 Task: Search one way flight ticket for 1 adult, 6 children, 1 infant in seat and 1 infant on lap in business from Newport News: Newport News/williamsburg International Airport (patrick Henry Field) to Jacksonville: Albert J. Ellis Airport on 8-3-2023. Choice of flights is Emirates. Number of bags: 2 carry on bags. Price is upto 90000. Outbound departure time preference is 7:15.
Action: Mouse moved to (335, 140)
Screenshot: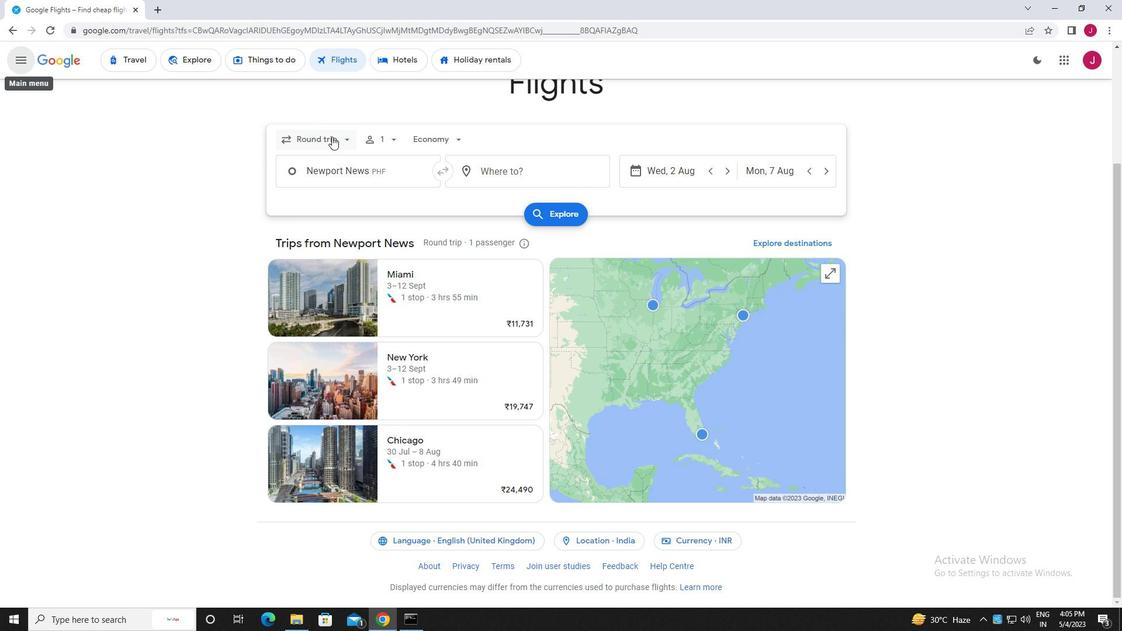 
Action: Mouse pressed left at (335, 140)
Screenshot: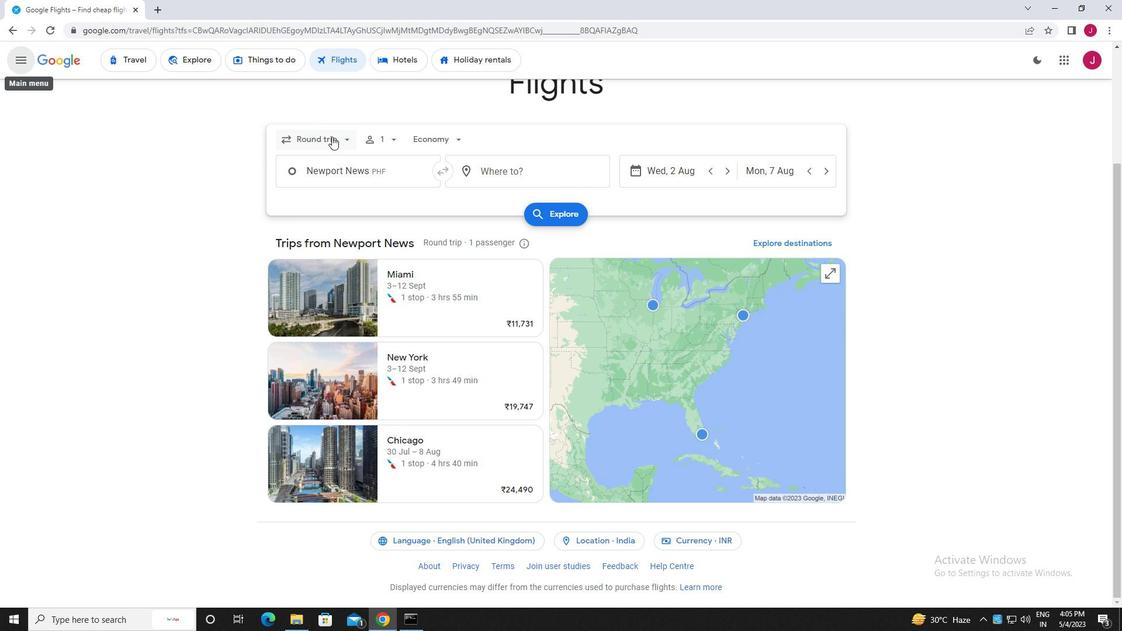 
Action: Mouse moved to (331, 192)
Screenshot: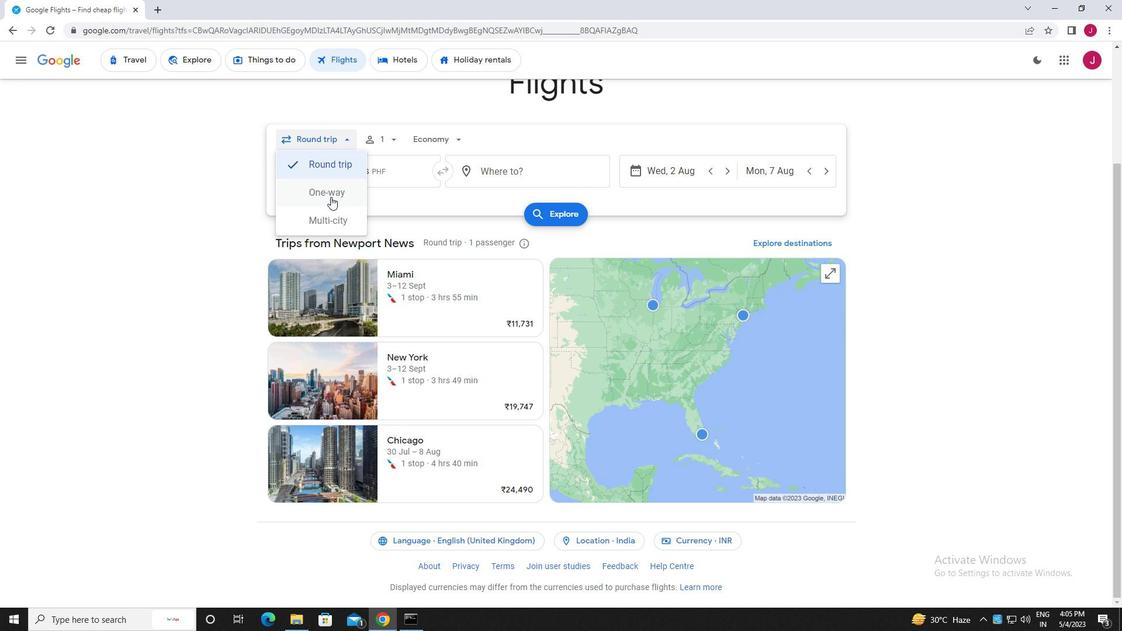 
Action: Mouse pressed left at (331, 192)
Screenshot: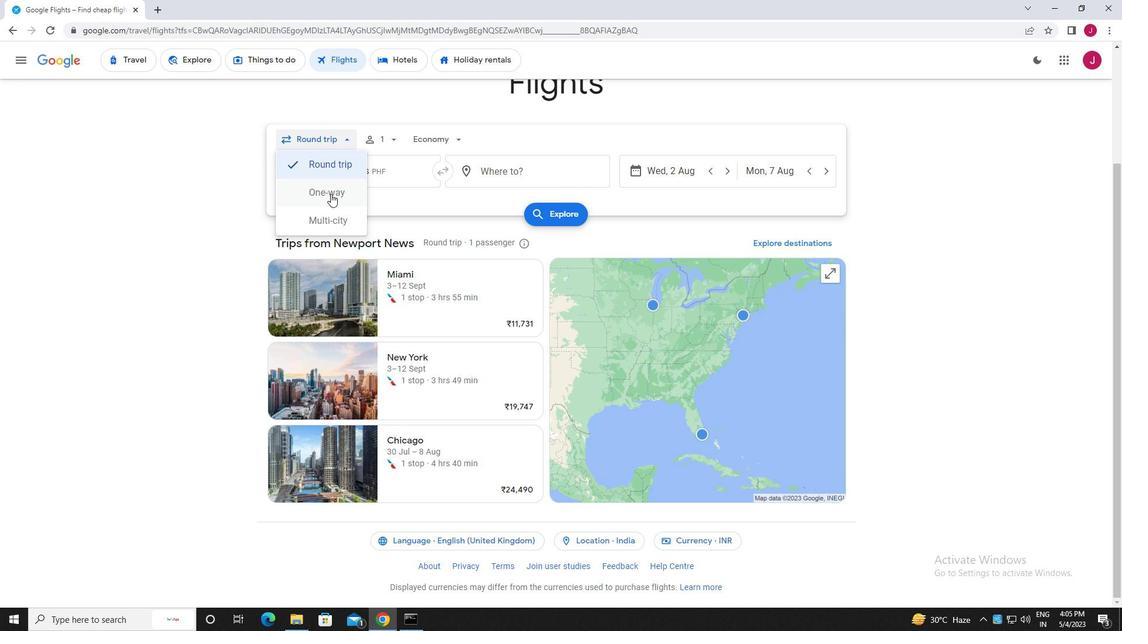 
Action: Mouse moved to (388, 139)
Screenshot: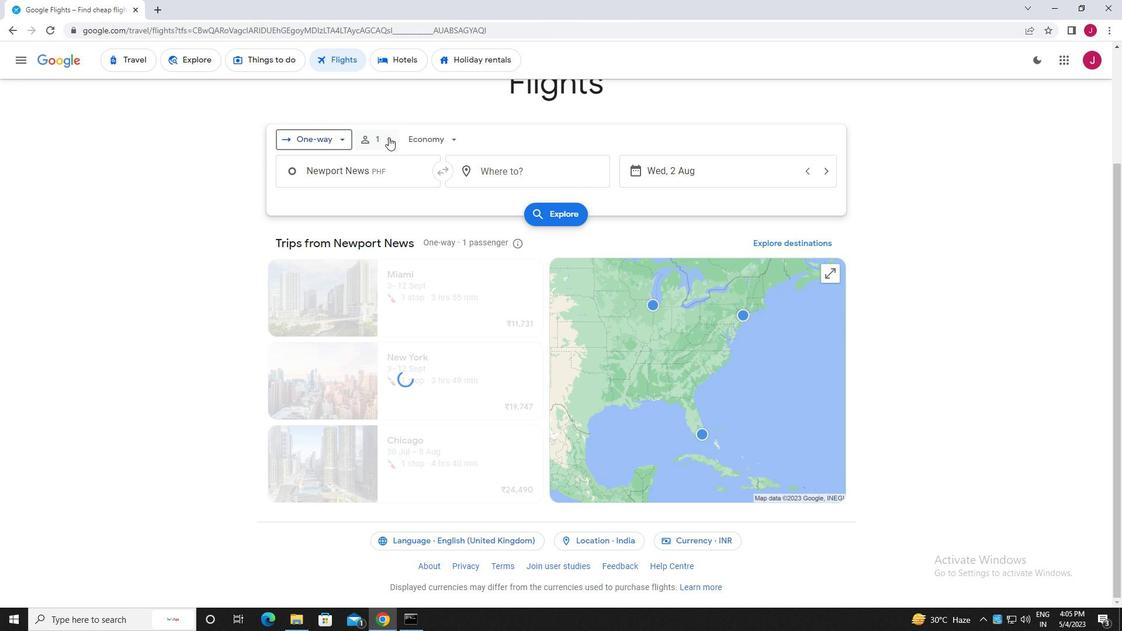 
Action: Mouse pressed left at (388, 139)
Screenshot: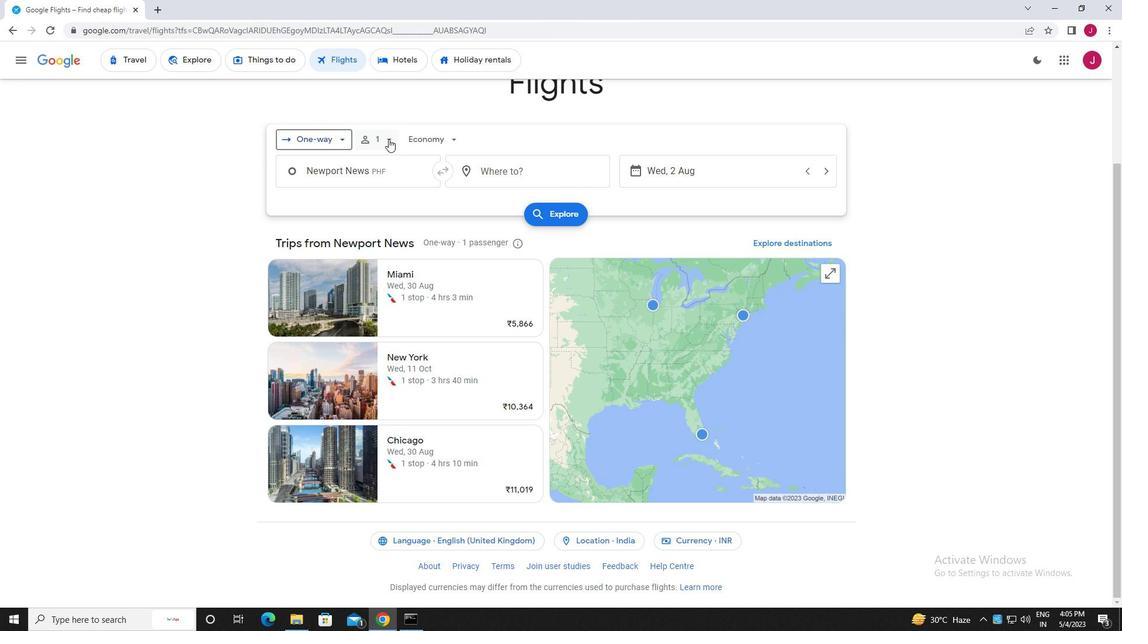 
Action: Mouse moved to (478, 198)
Screenshot: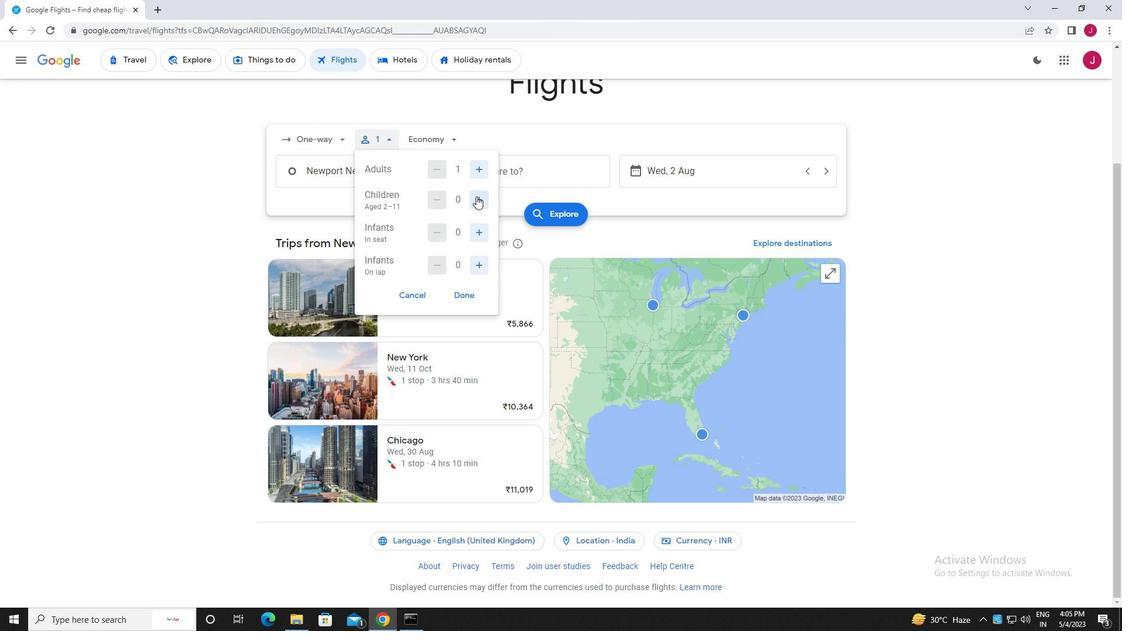 
Action: Mouse pressed left at (478, 198)
Screenshot: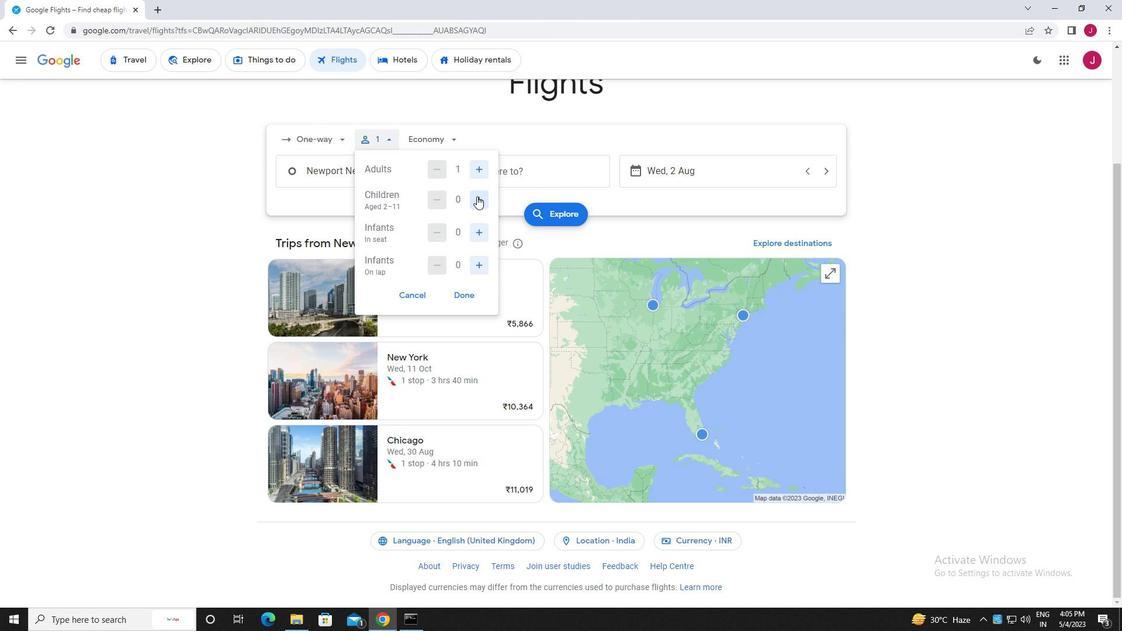 
Action: Mouse pressed left at (478, 198)
Screenshot: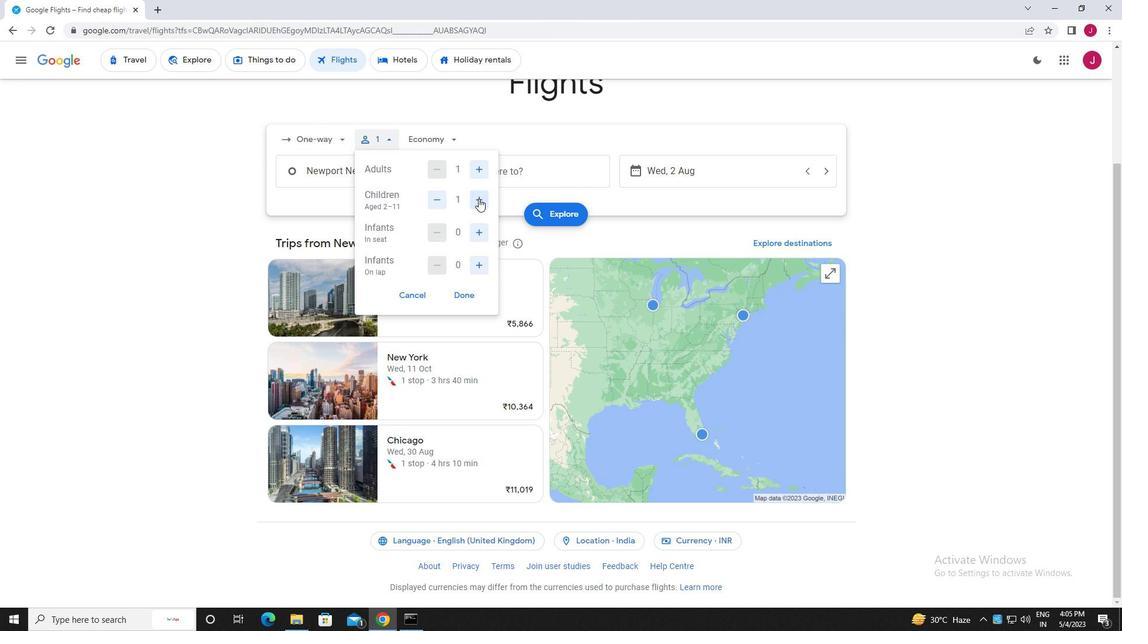 
Action: Mouse pressed left at (478, 198)
Screenshot: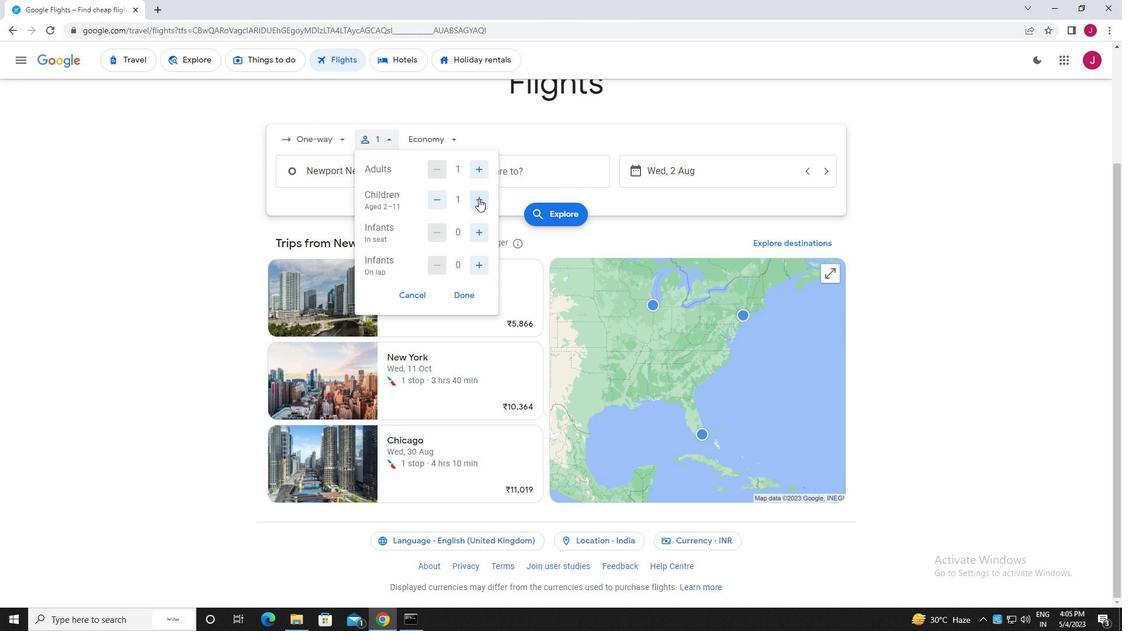 
Action: Mouse pressed left at (478, 198)
Screenshot: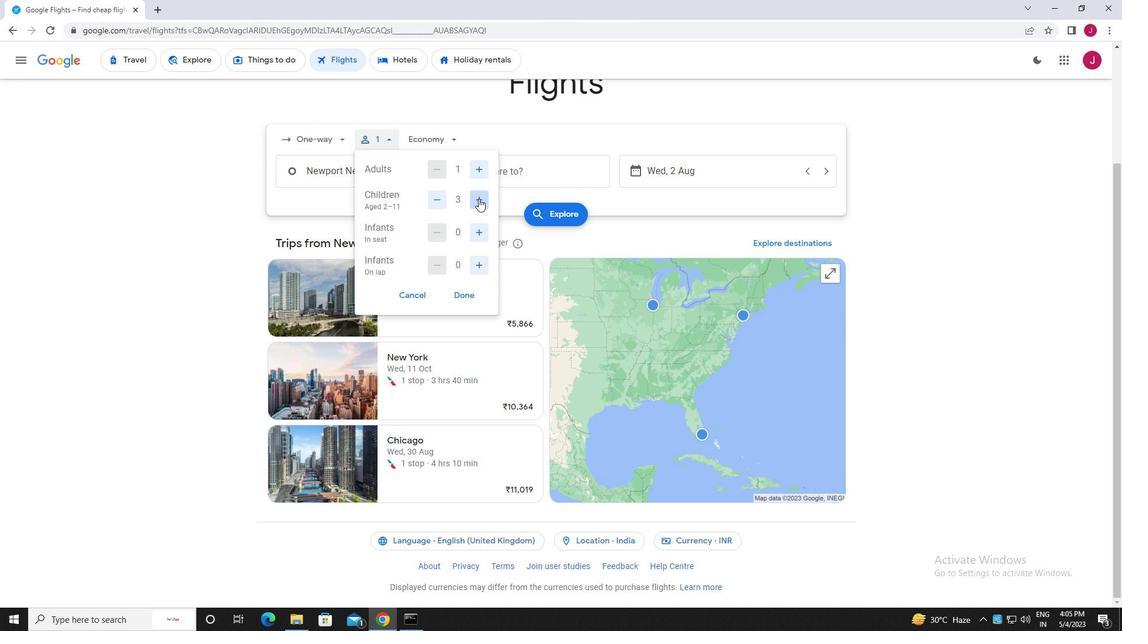 
Action: Mouse pressed left at (478, 198)
Screenshot: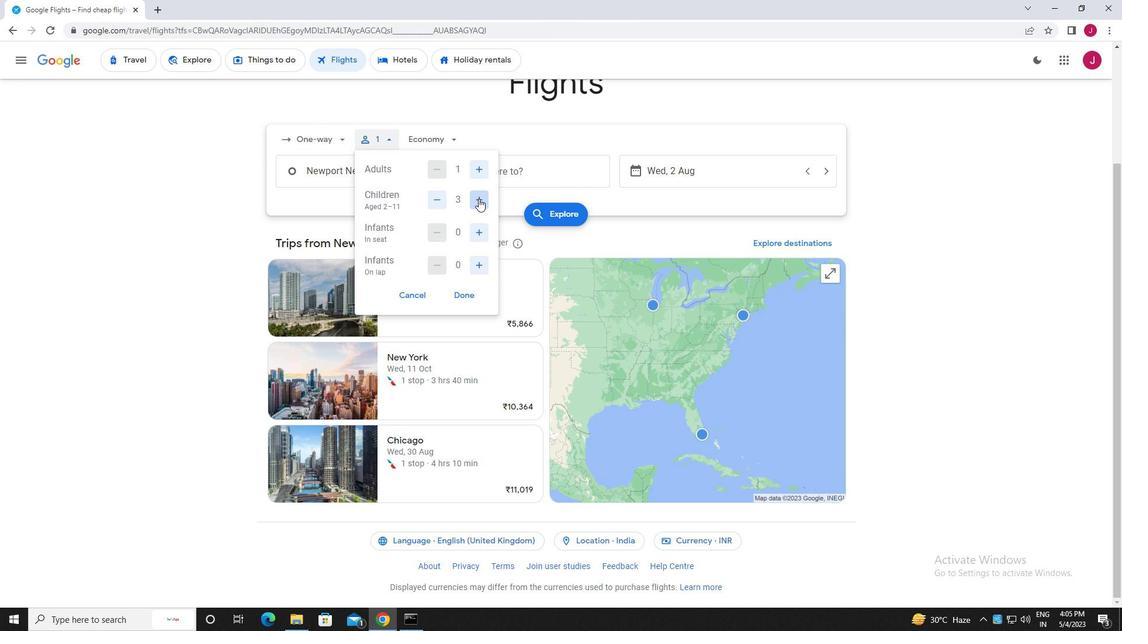 
Action: Mouse pressed left at (478, 198)
Screenshot: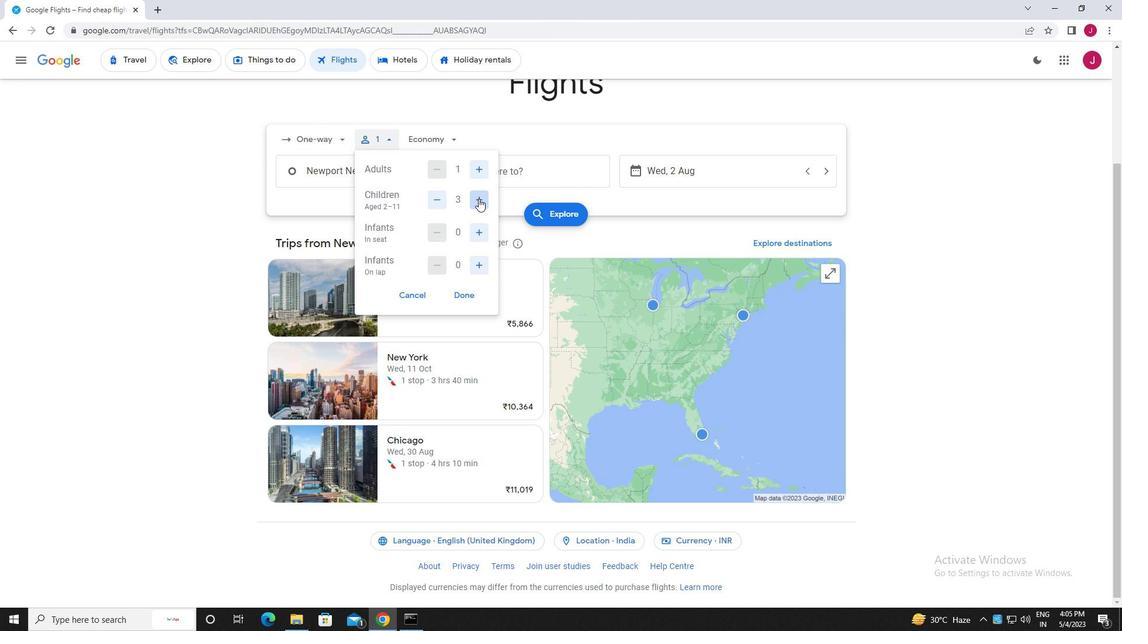 
Action: Mouse moved to (482, 232)
Screenshot: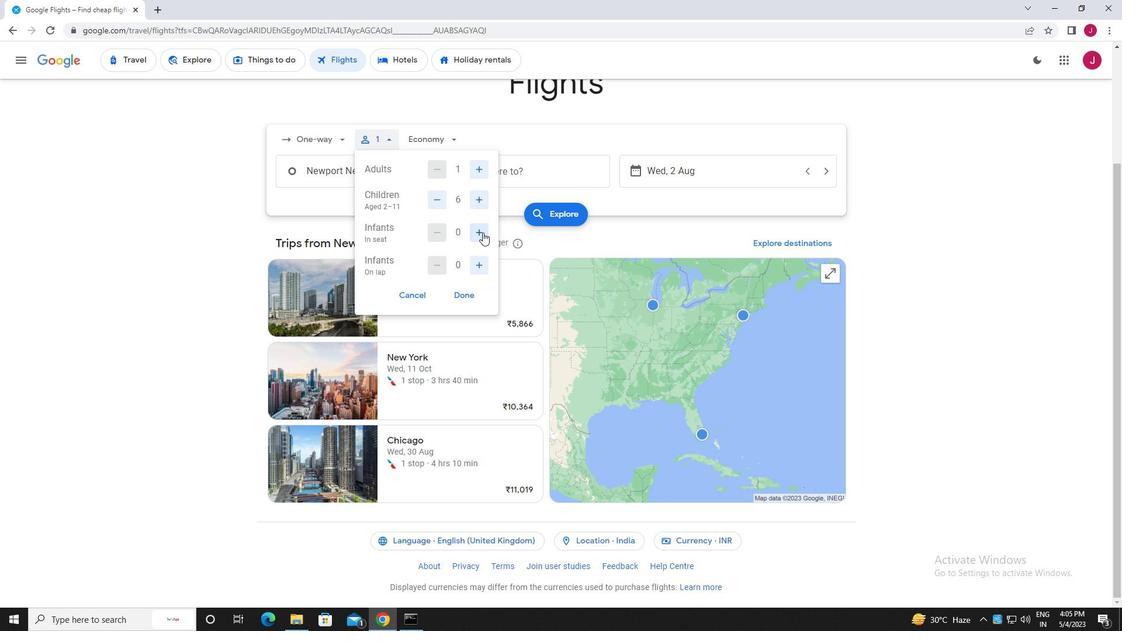
Action: Mouse pressed left at (482, 232)
Screenshot: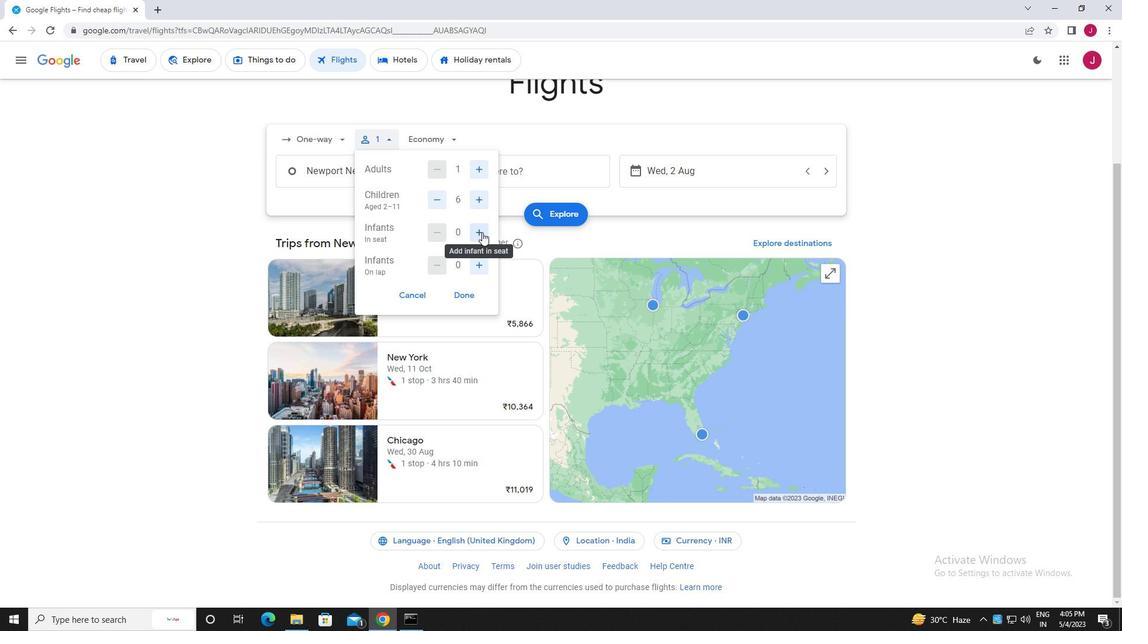 
Action: Mouse moved to (481, 260)
Screenshot: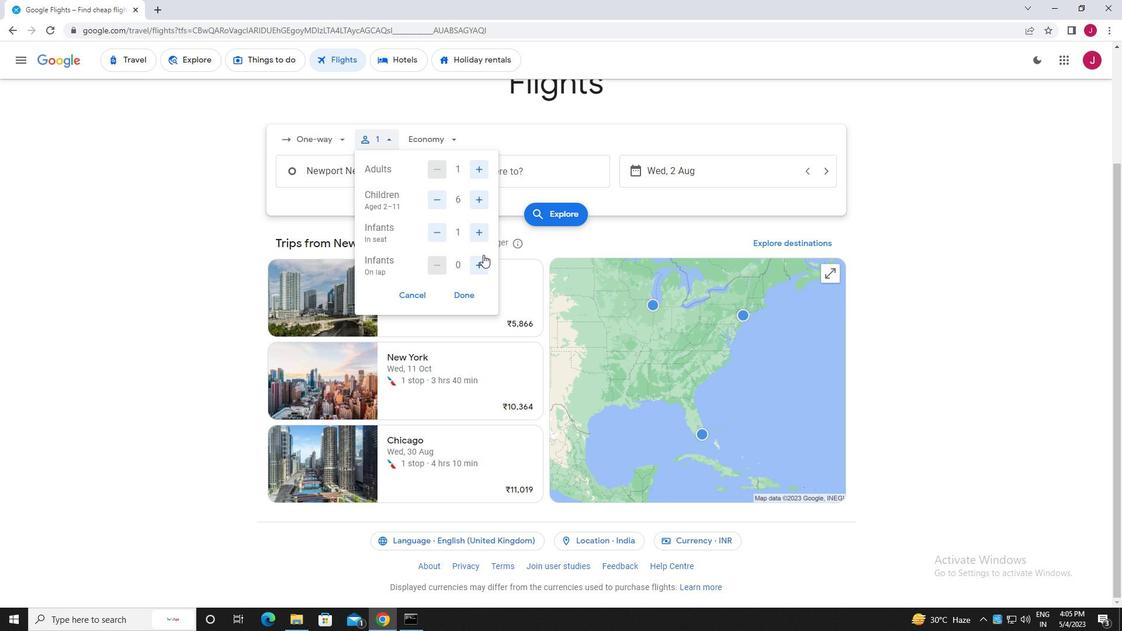 
Action: Mouse pressed left at (481, 260)
Screenshot: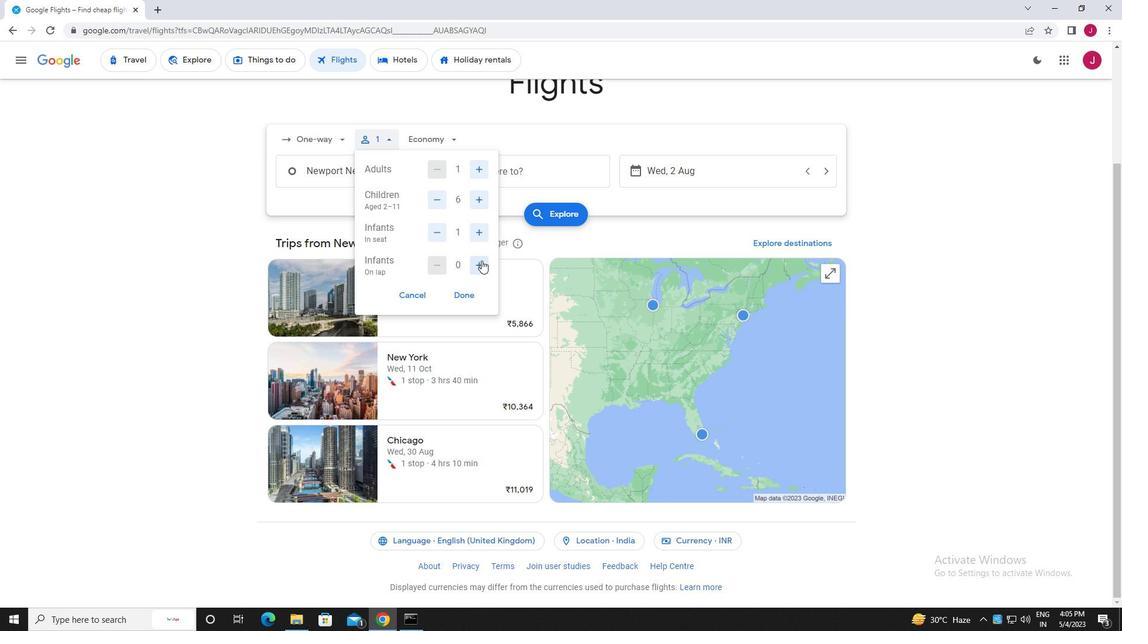 
Action: Mouse moved to (463, 295)
Screenshot: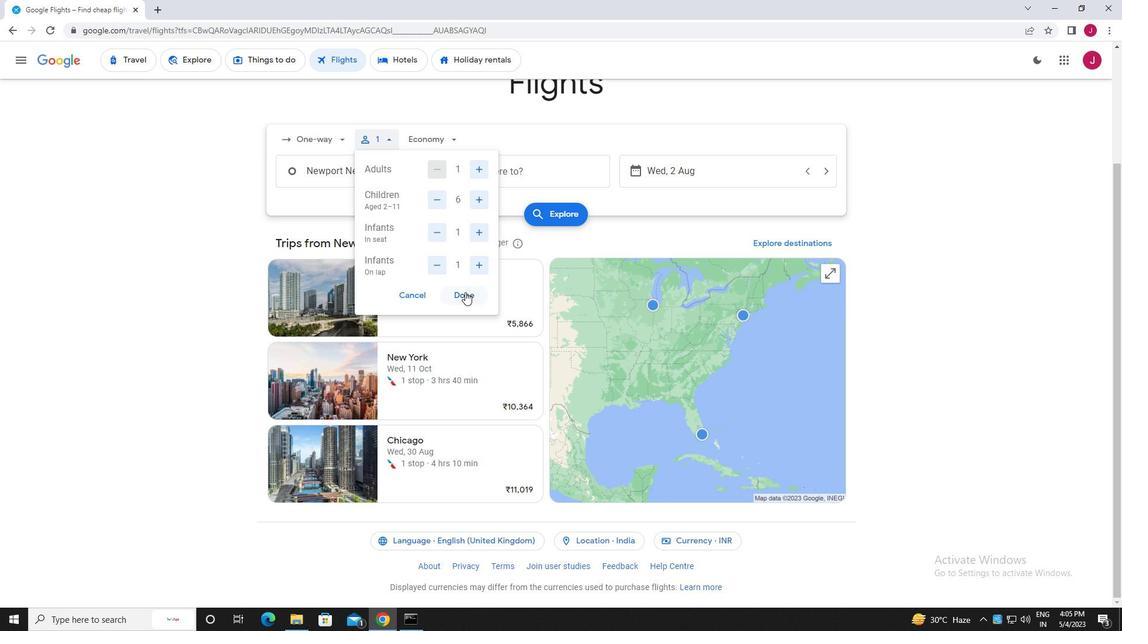 
Action: Mouse pressed left at (463, 295)
Screenshot: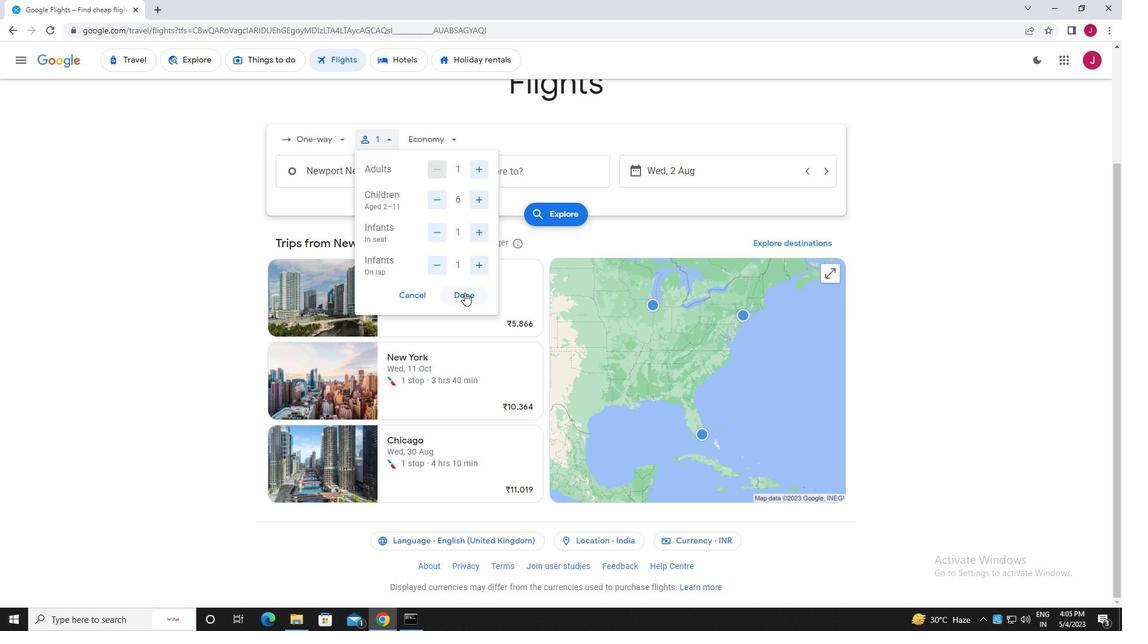 
Action: Mouse moved to (454, 140)
Screenshot: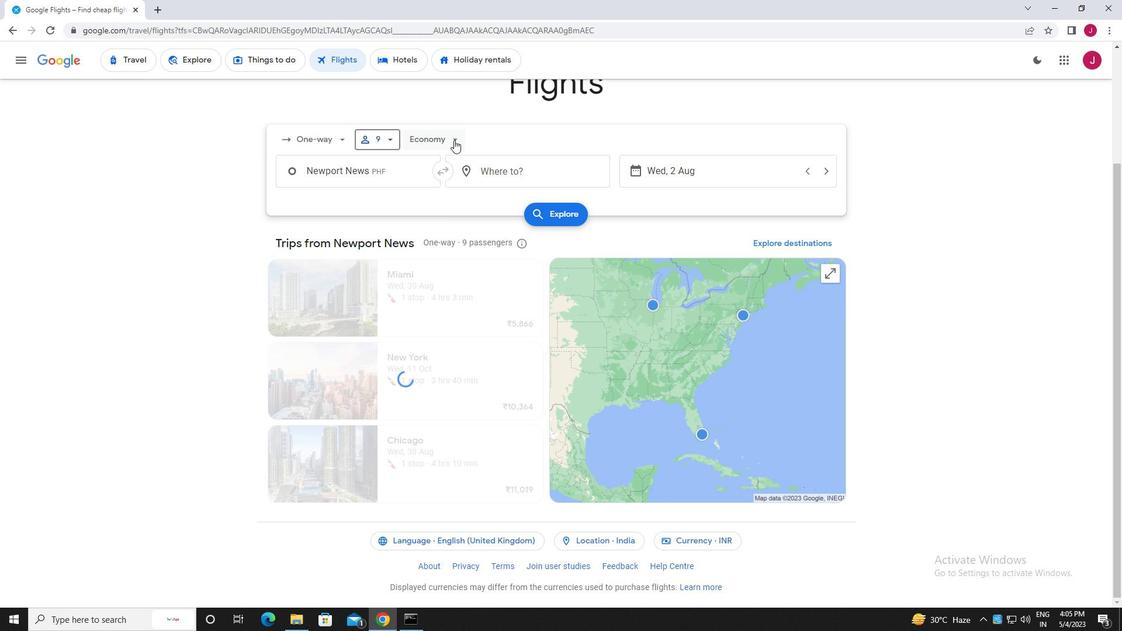 
Action: Mouse pressed left at (454, 140)
Screenshot: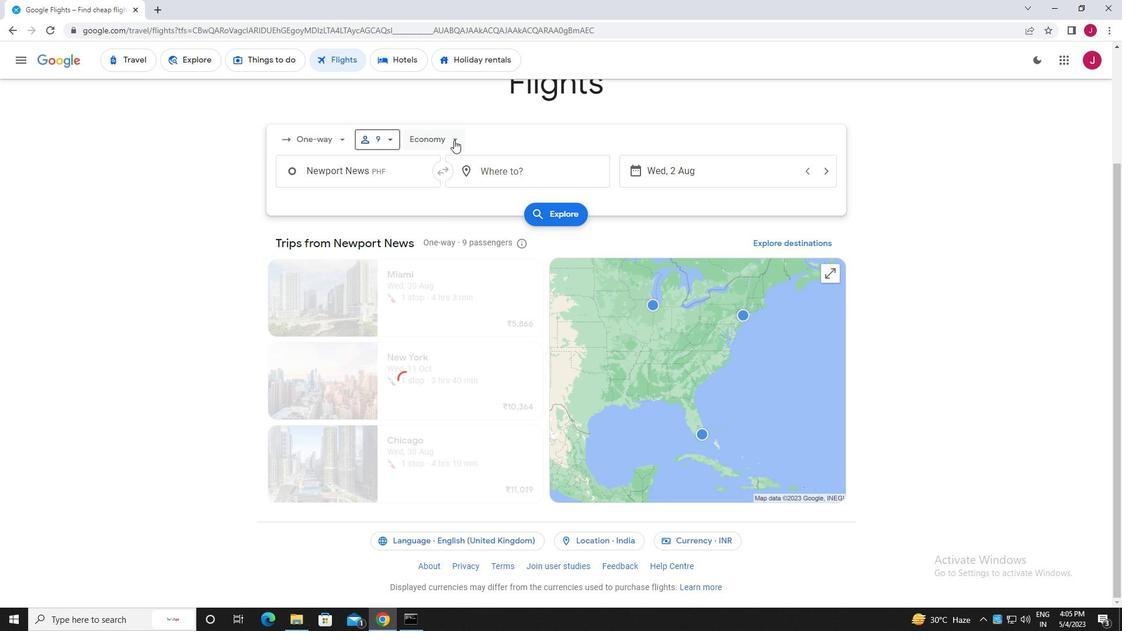 
Action: Mouse moved to (454, 222)
Screenshot: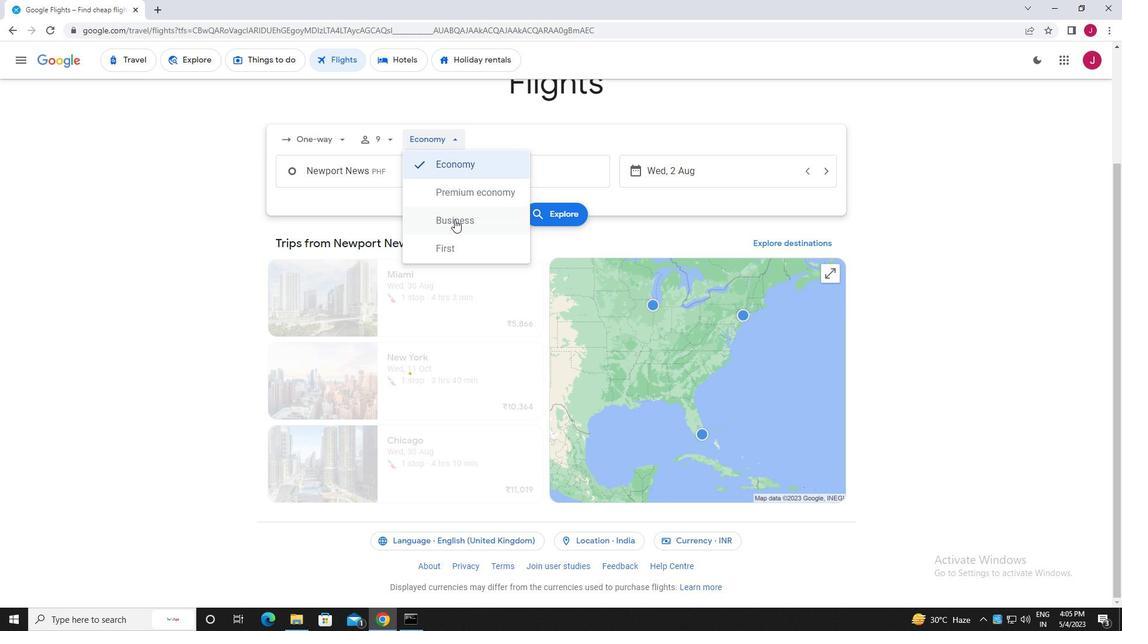 
Action: Mouse pressed left at (454, 222)
Screenshot: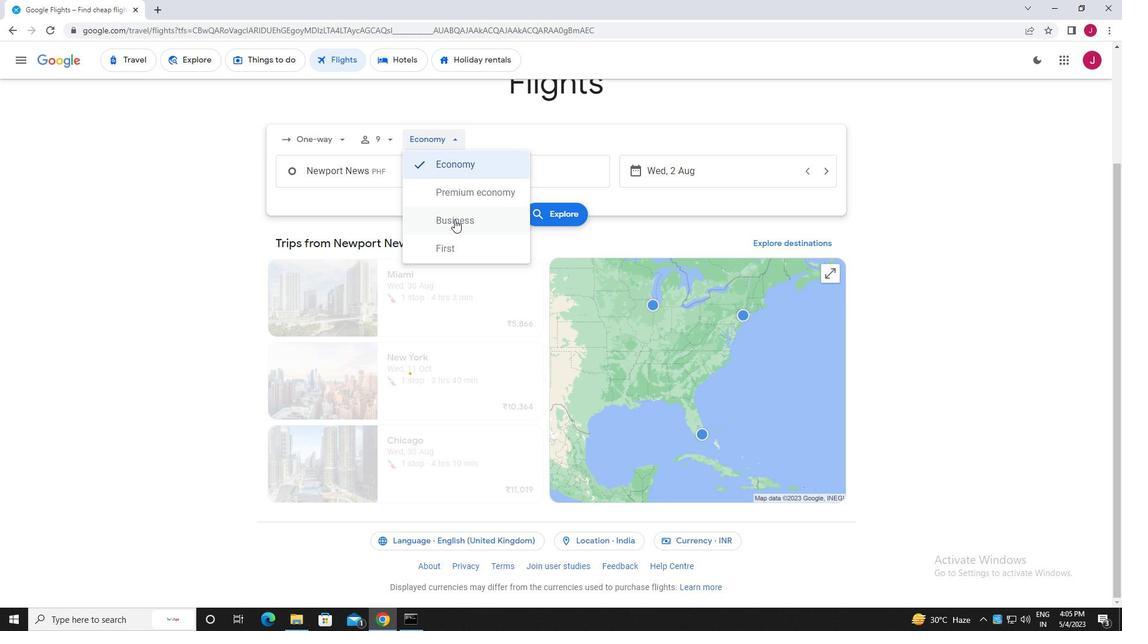 
Action: Mouse moved to (403, 174)
Screenshot: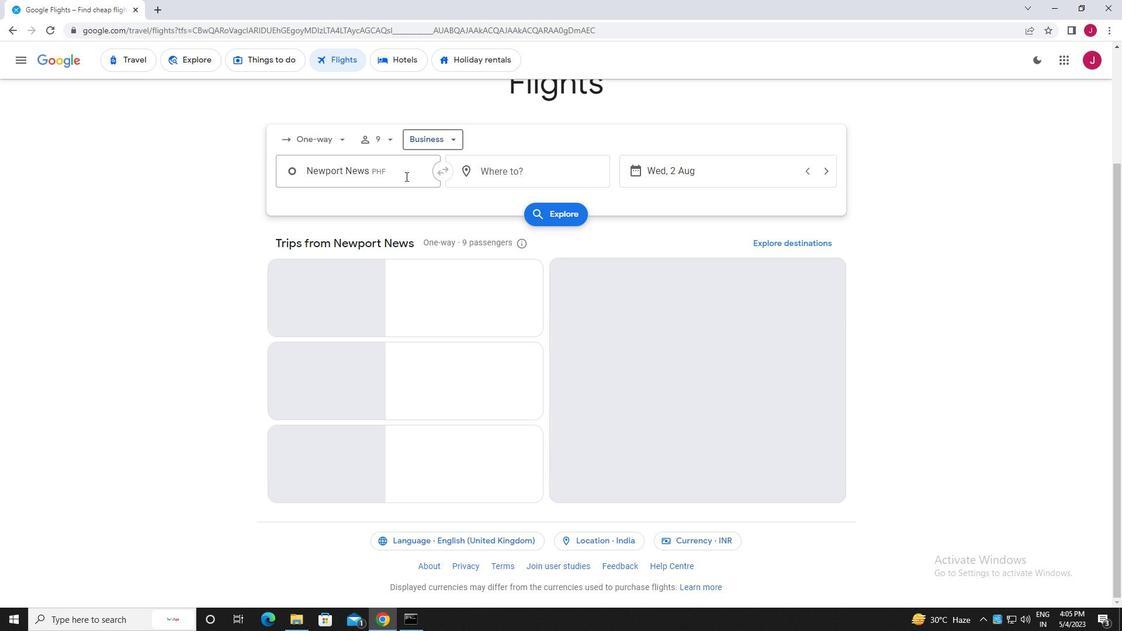
Action: Mouse pressed left at (403, 174)
Screenshot: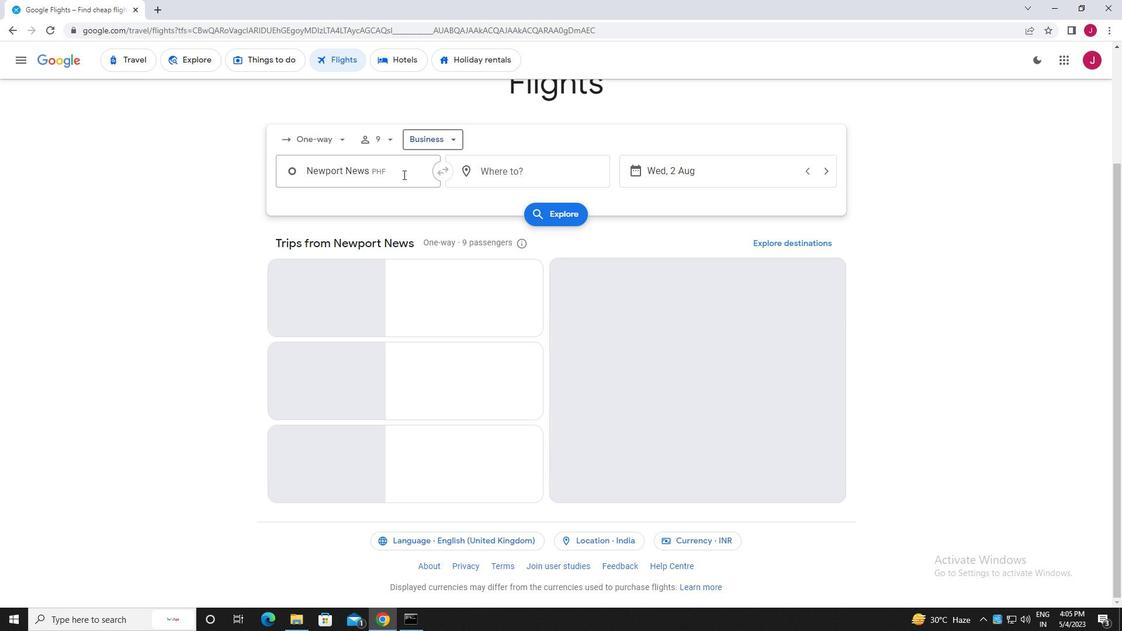 
Action: Key pressed newsport<Key.space>n
Screenshot: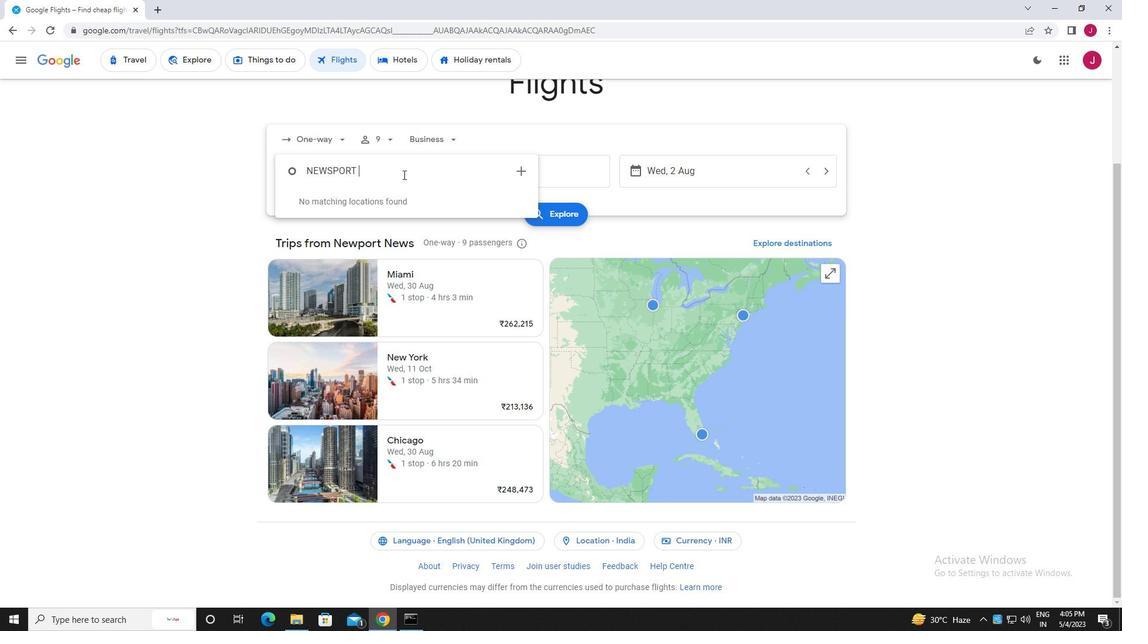 
Action: Mouse moved to (436, 225)
Screenshot: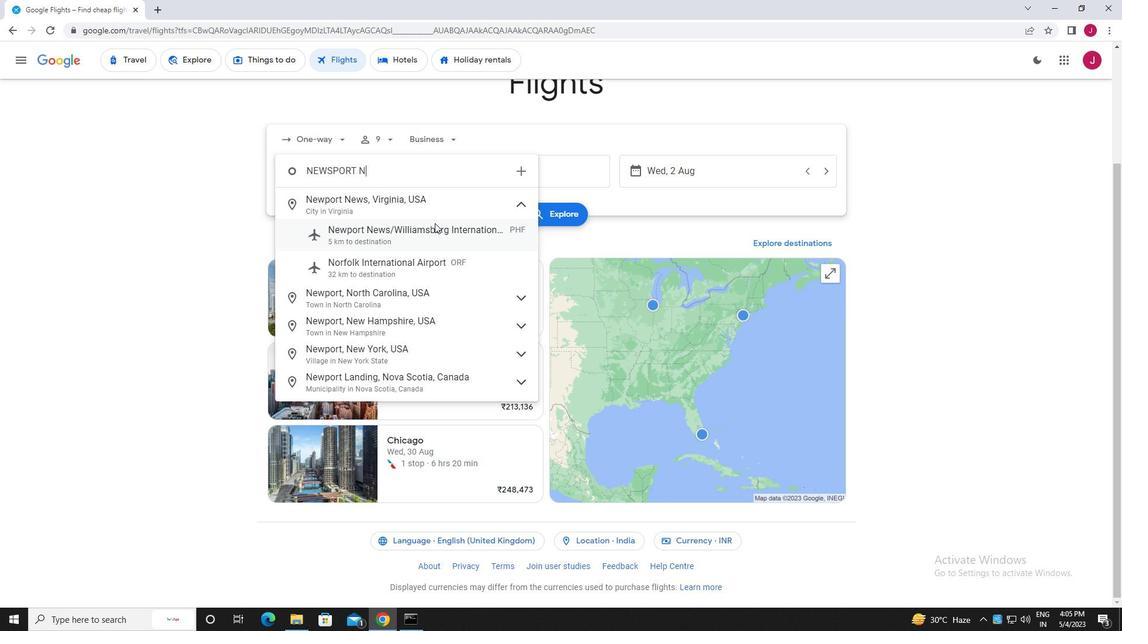 
Action: Mouse pressed left at (436, 225)
Screenshot: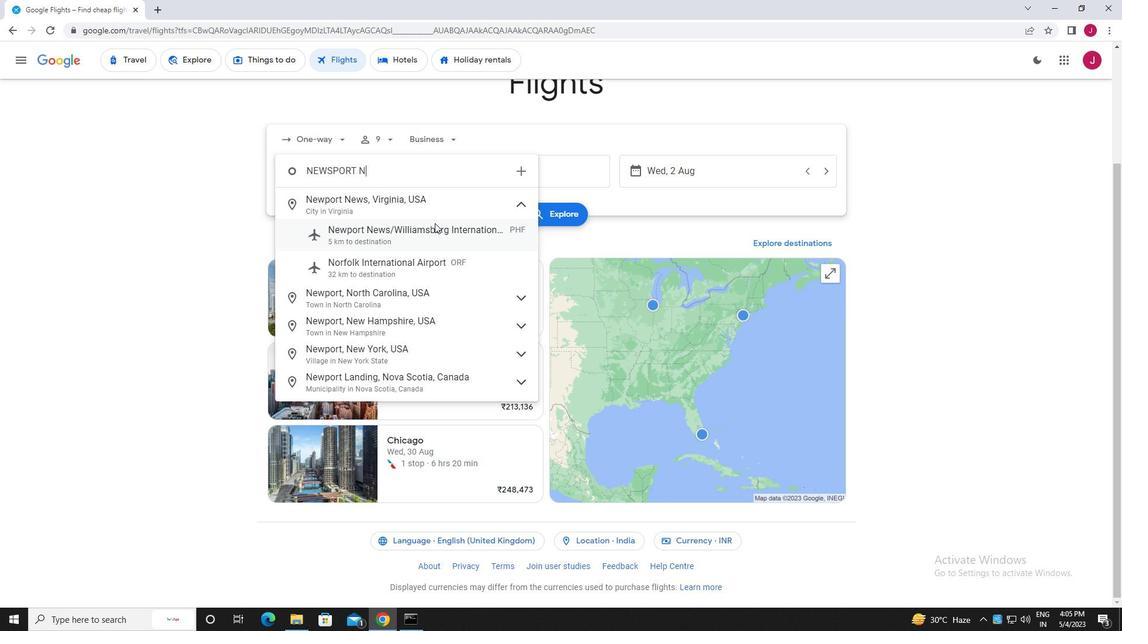 
Action: Mouse moved to (532, 176)
Screenshot: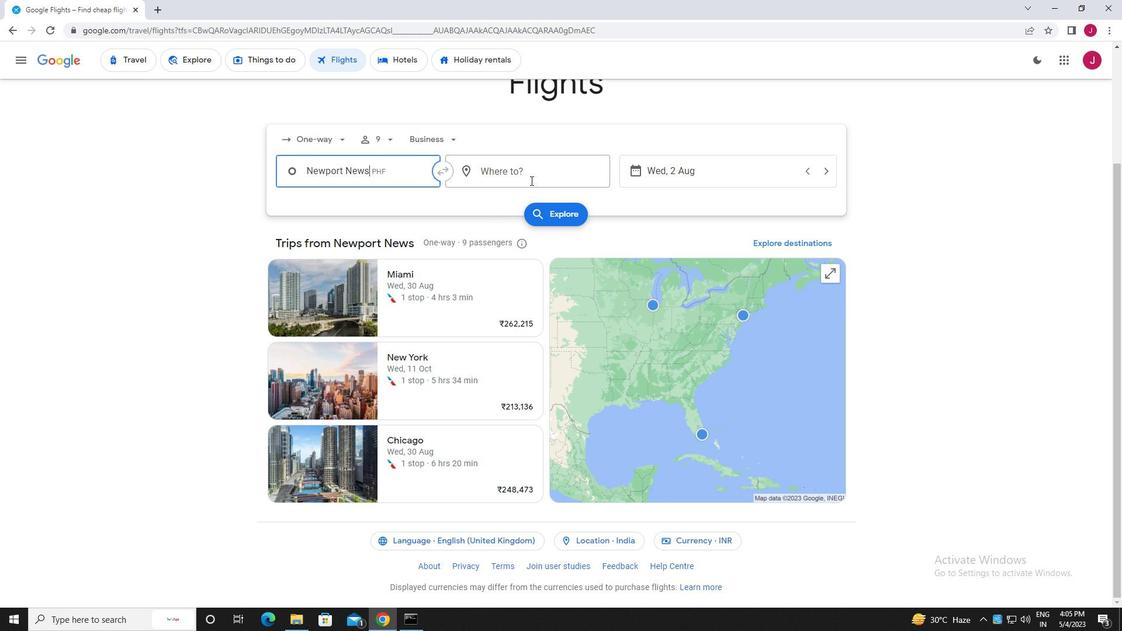 
Action: Mouse pressed left at (532, 176)
Screenshot: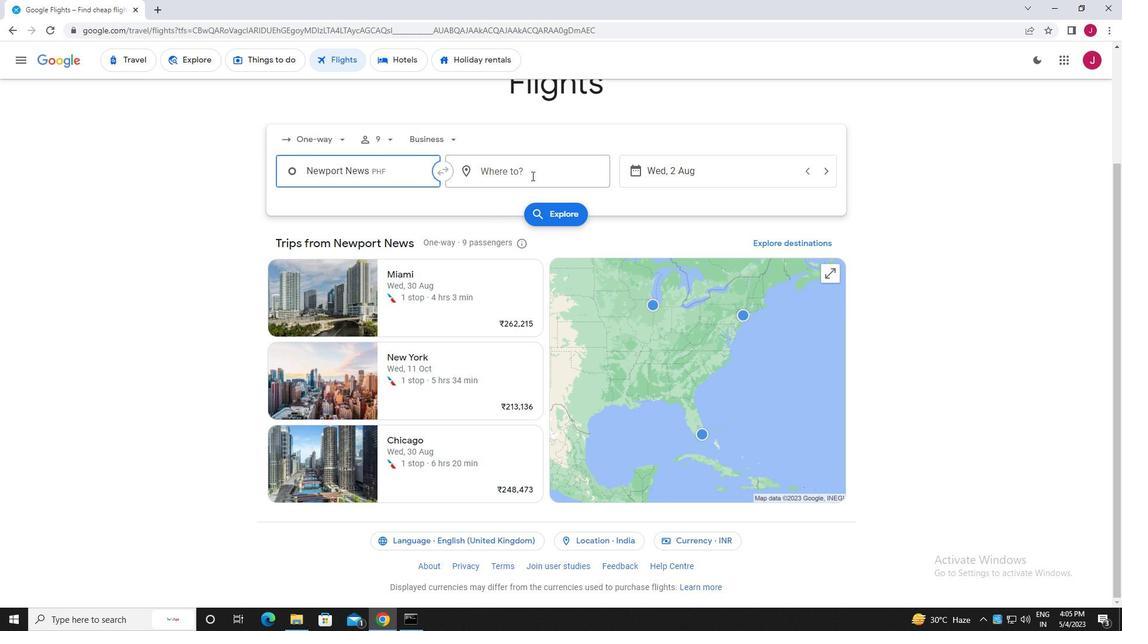 
Action: Mouse moved to (531, 176)
Screenshot: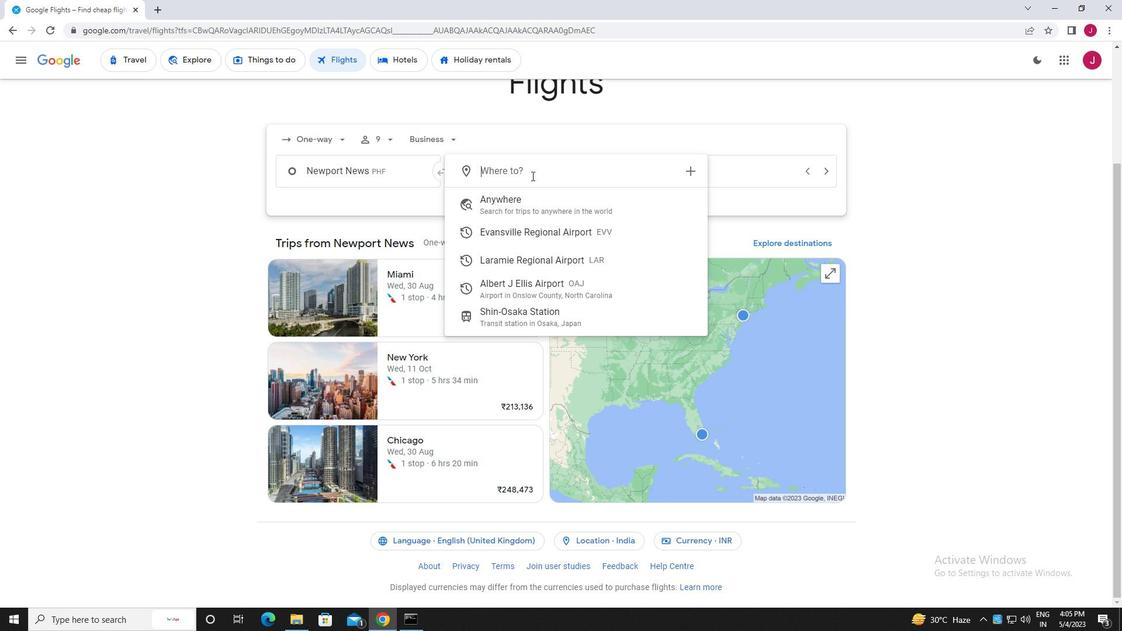 
Action: Key pressed albert<Key.space>
Screenshot: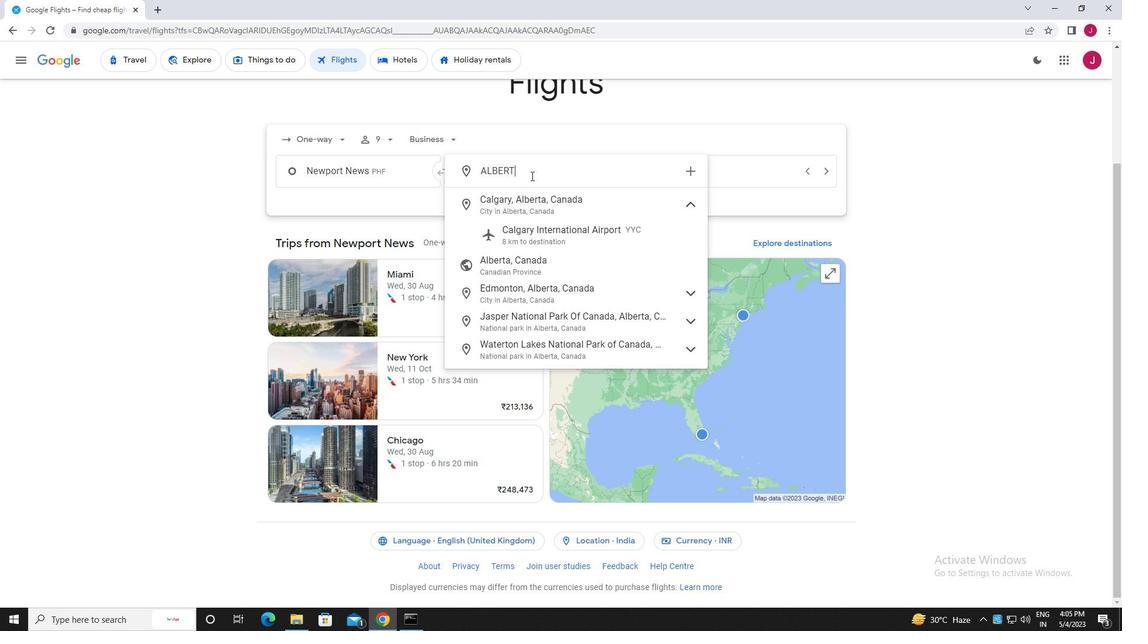 
Action: Mouse moved to (539, 203)
Screenshot: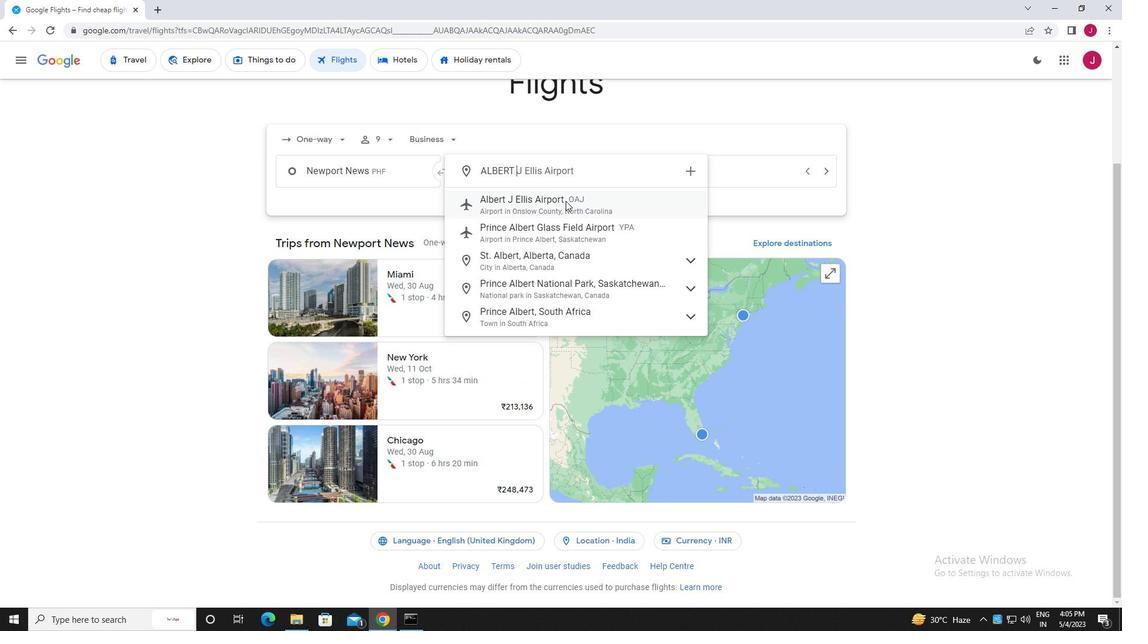 
Action: Mouse pressed left at (539, 203)
Screenshot: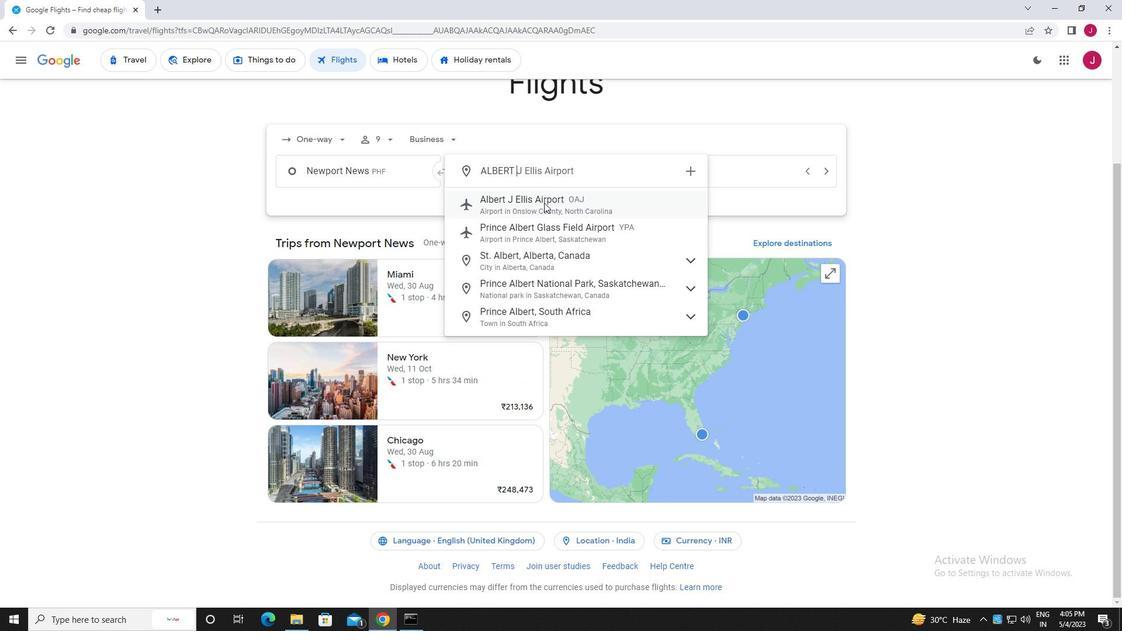 
Action: Mouse moved to (699, 176)
Screenshot: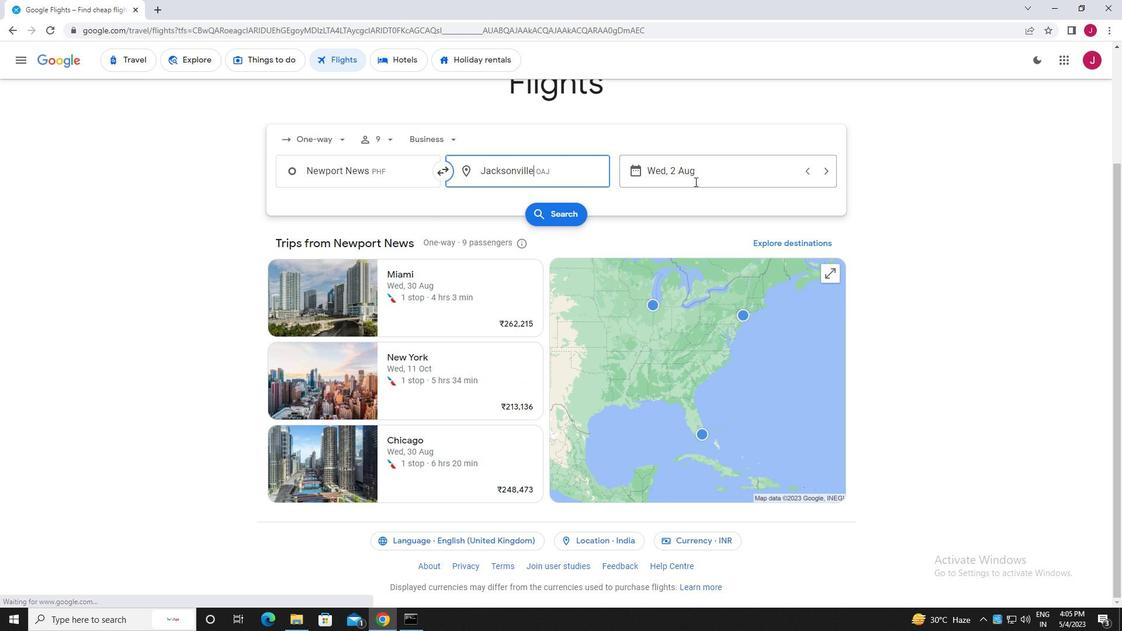 
Action: Mouse pressed left at (699, 176)
Screenshot: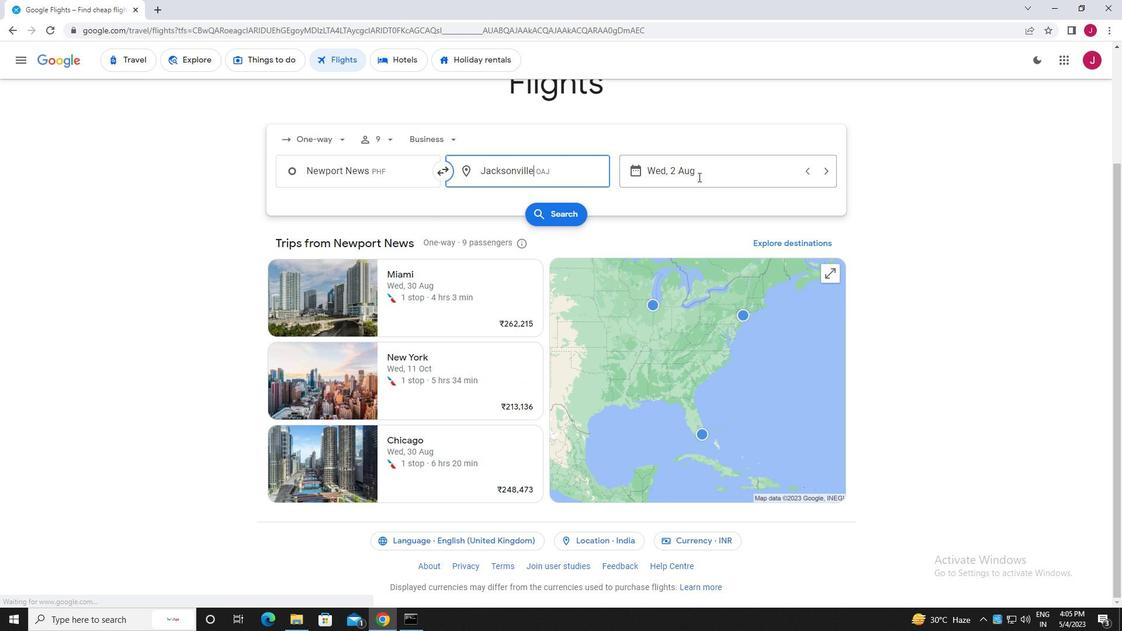
Action: Mouse moved to (536, 262)
Screenshot: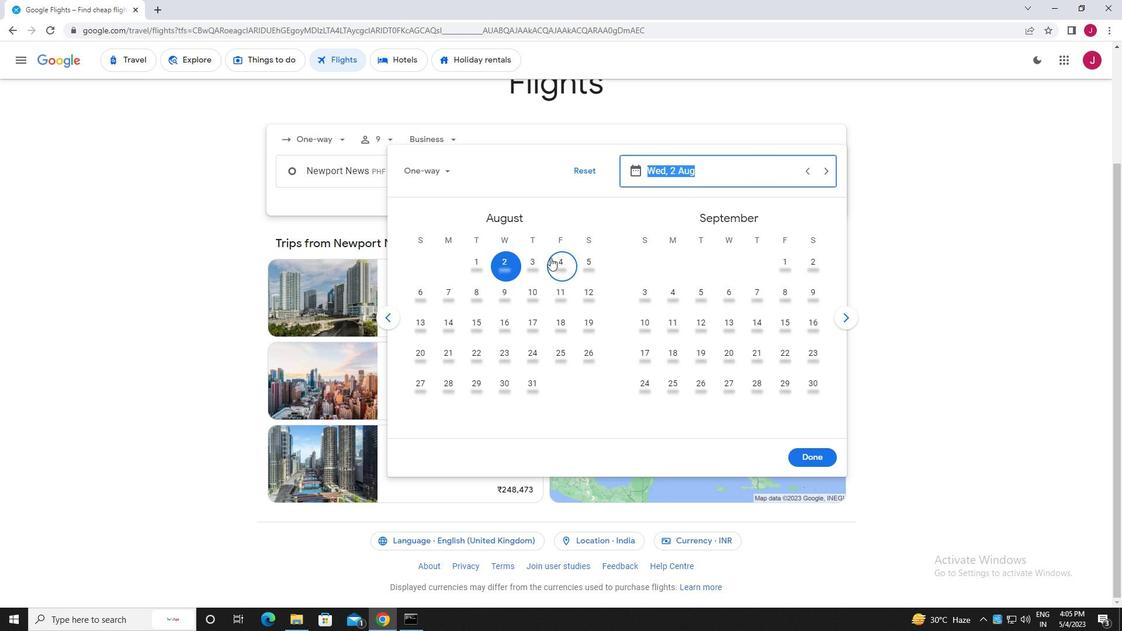 
Action: Mouse pressed left at (536, 262)
Screenshot: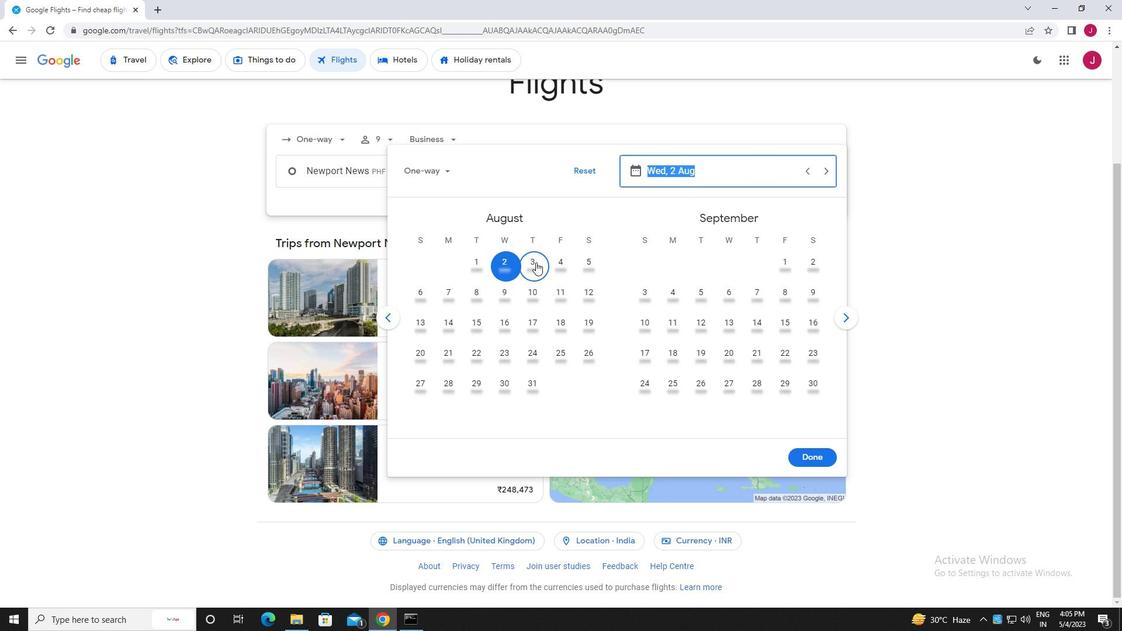 
Action: Mouse moved to (808, 459)
Screenshot: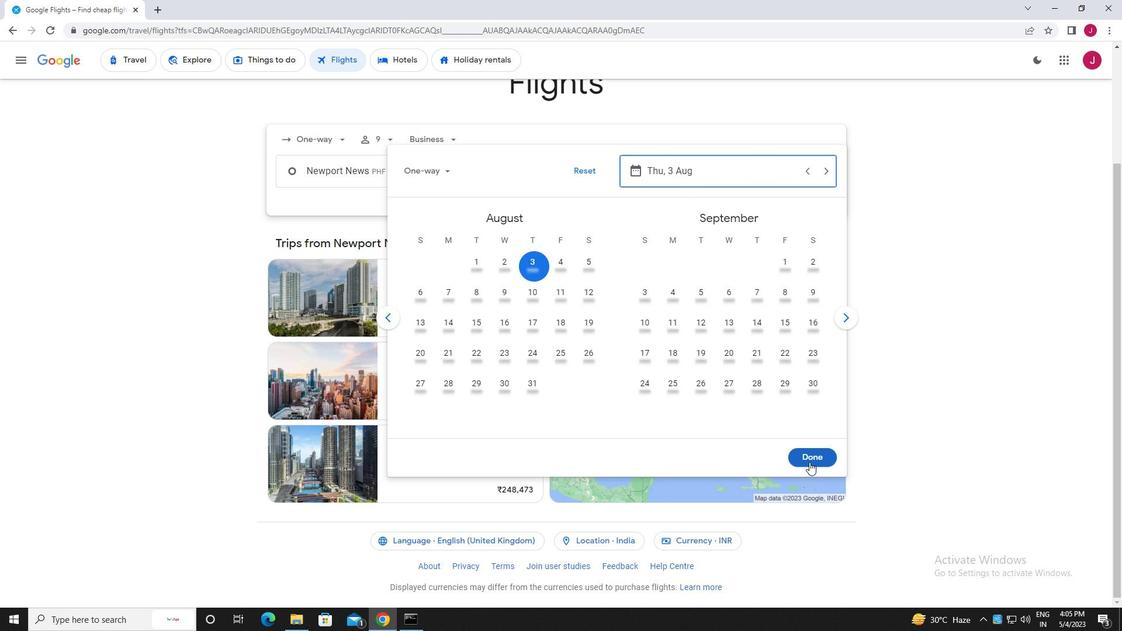 
Action: Mouse pressed left at (808, 459)
Screenshot: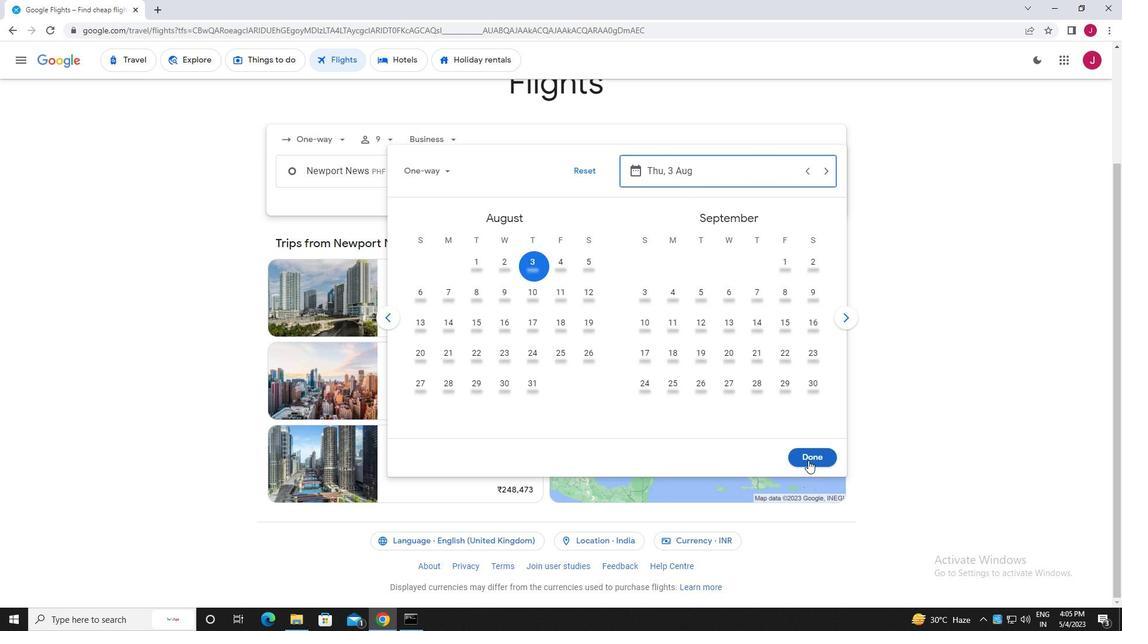 
Action: Mouse moved to (567, 216)
Screenshot: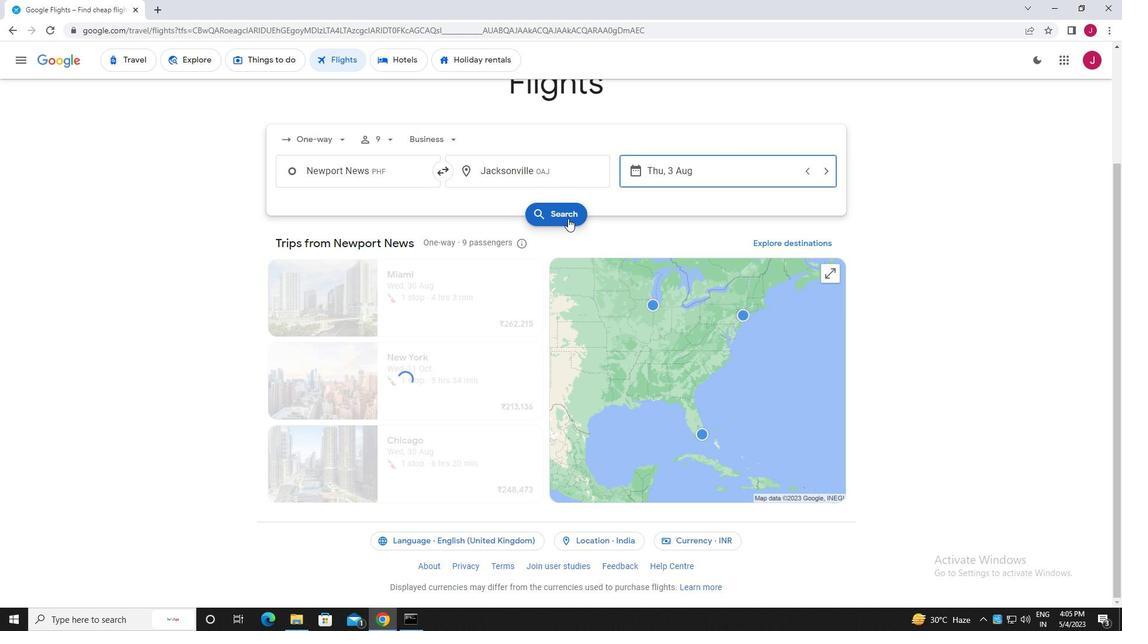 
Action: Mouse pressed left at (567, 216)
Screenshot: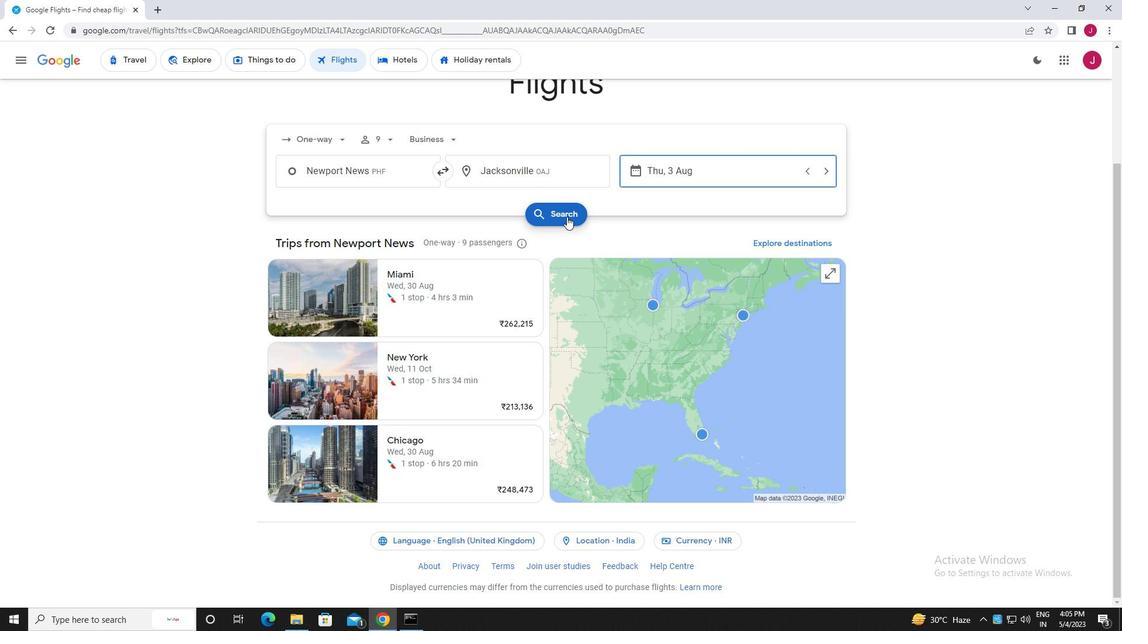 
Action: Mouse moved to (298, 167)
Screenshot: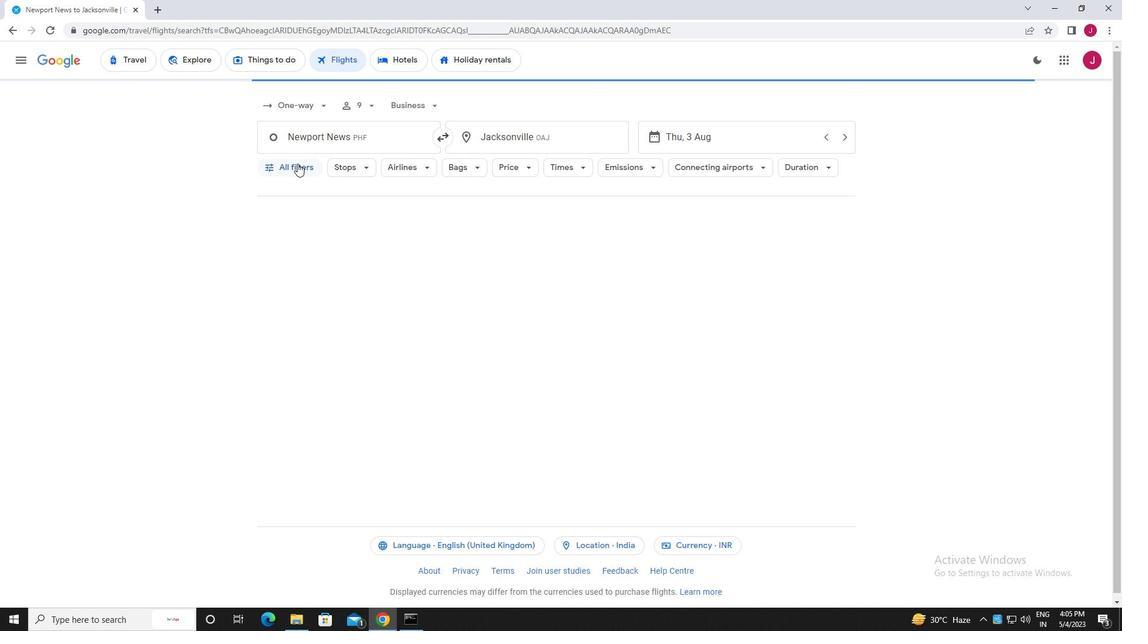 
Action: Mouse pressed left at (298, 167)
Screenshot: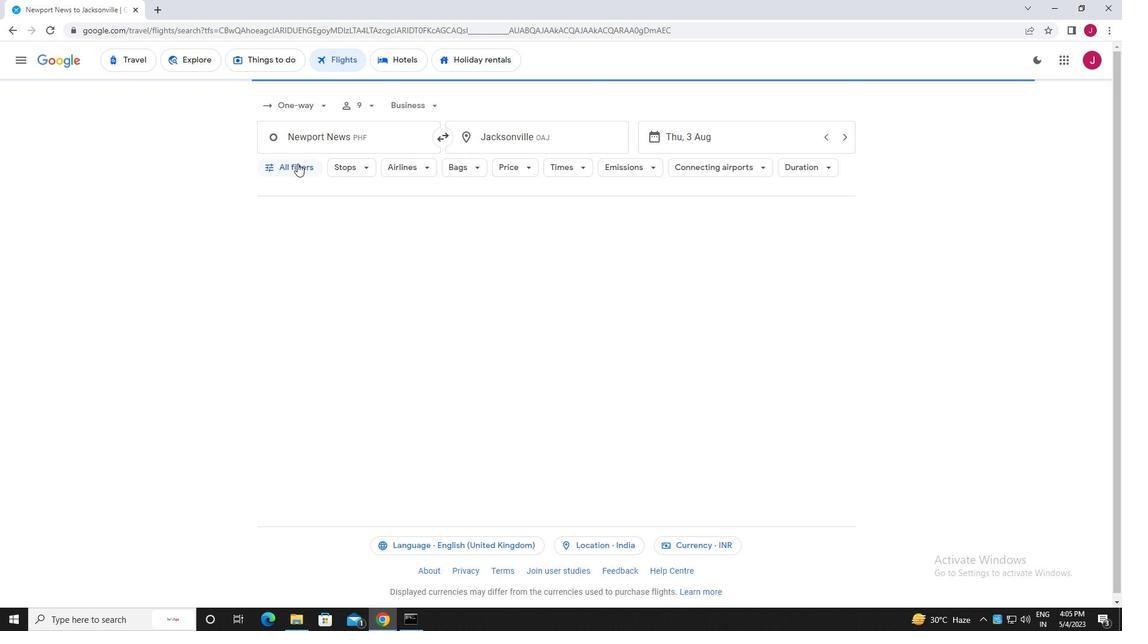 
Action: Mouse moved to (364, 260)
Screenshot: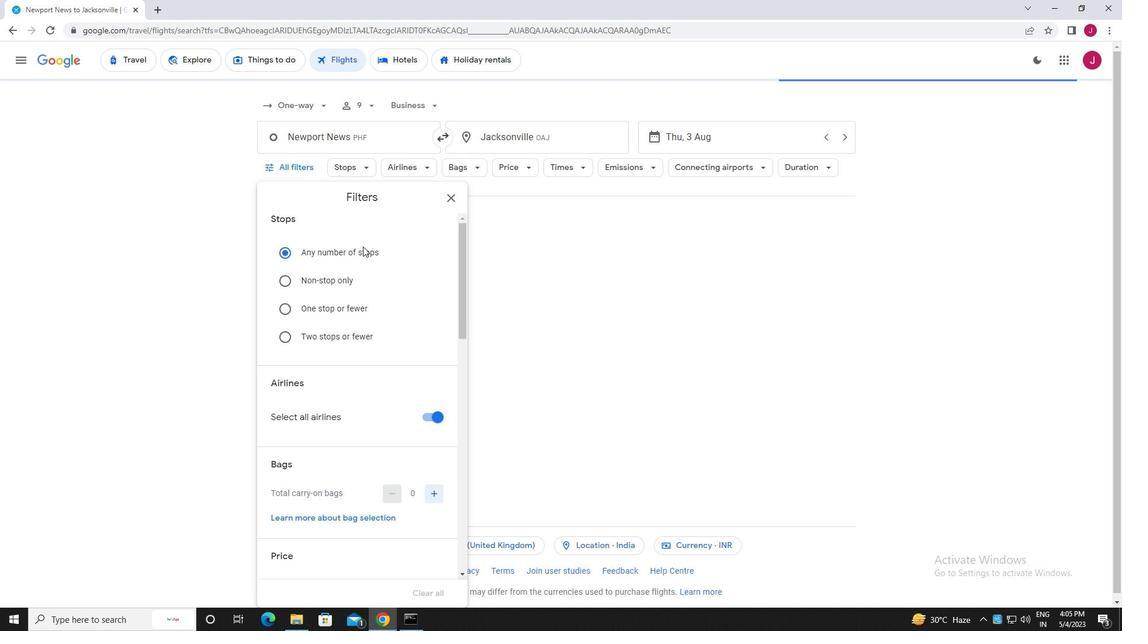 
Action: Mouse scrolled (364, 260) with delta (0, 0)
Screenshot: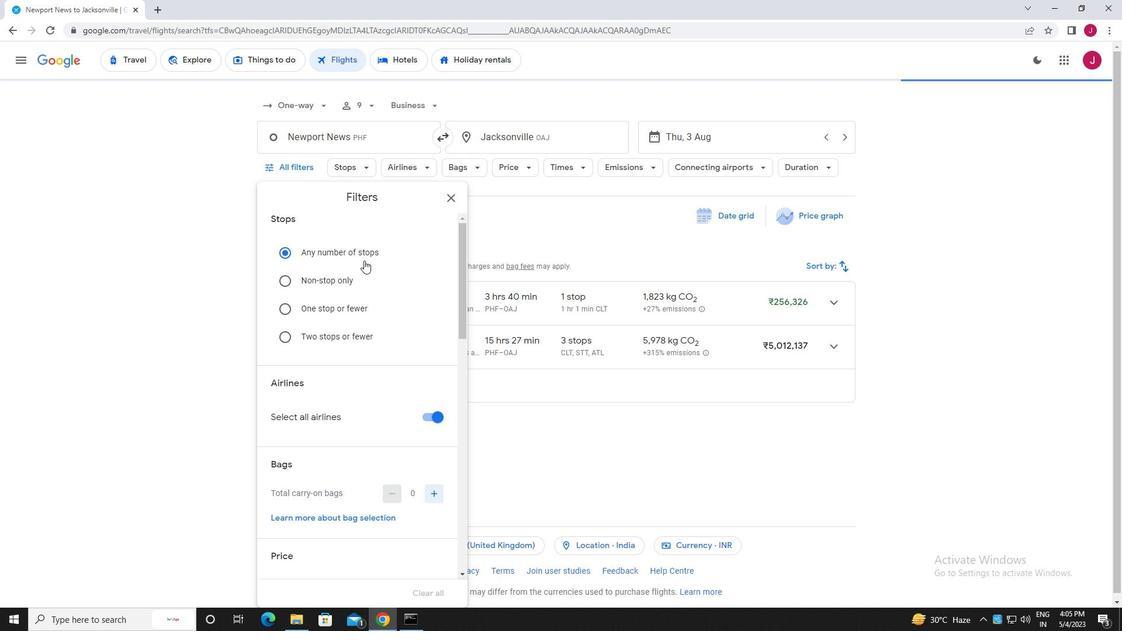 
Action: Mouse moved to (367, 253)
Screenshot: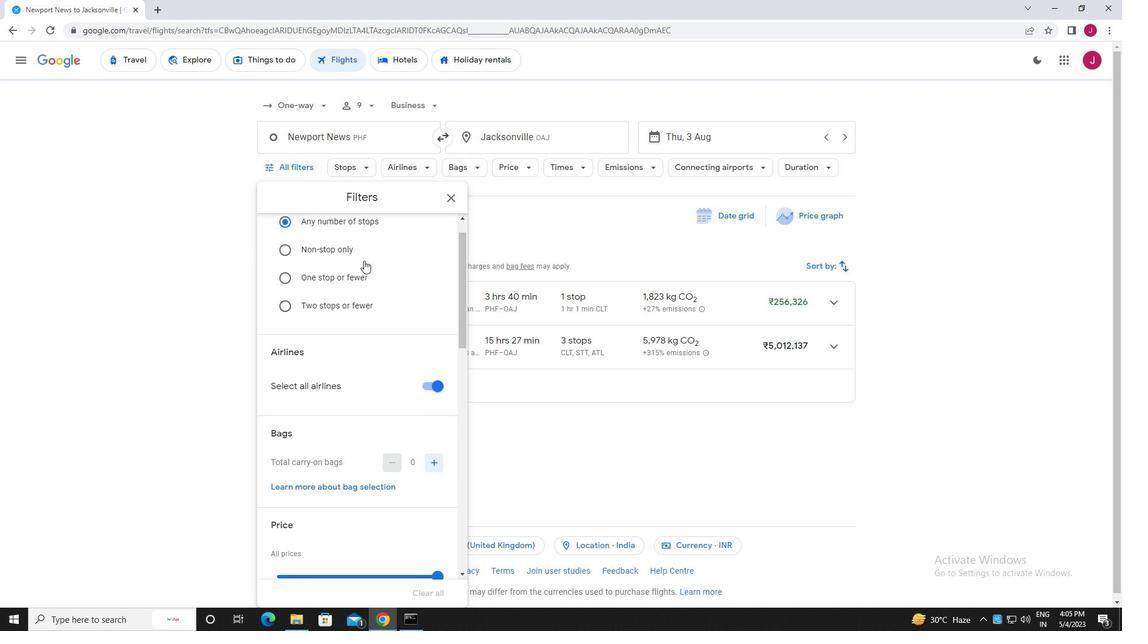 
Action: Mouse scrolled (367, 253) with delta (0, 0)
Screenshot: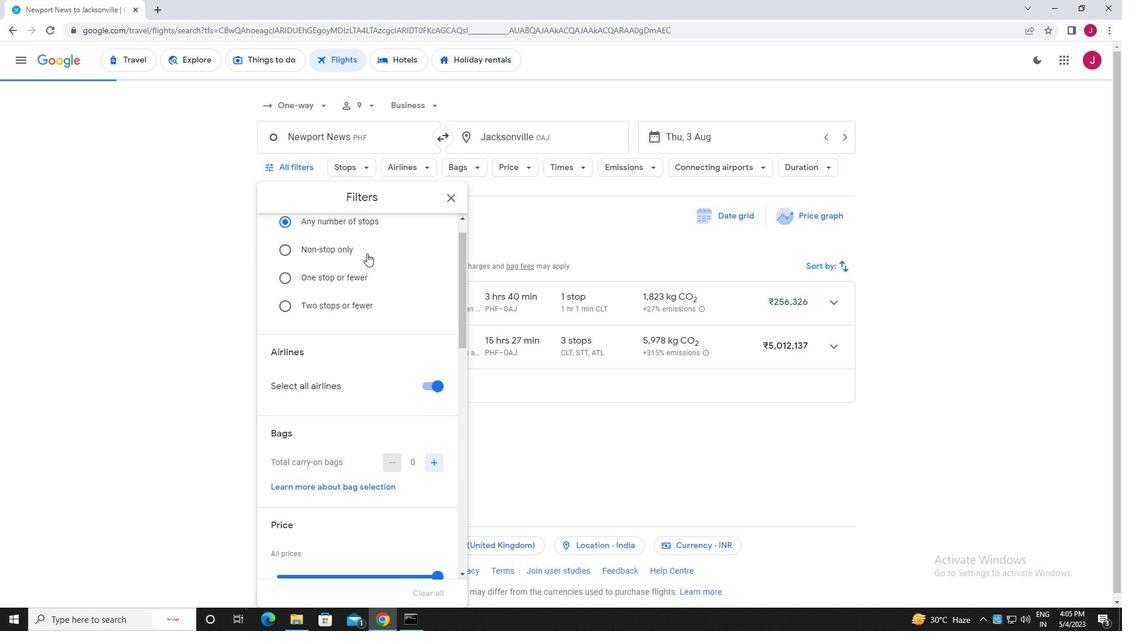 
Action: Mouse moved to (367, 253)
Screenshot: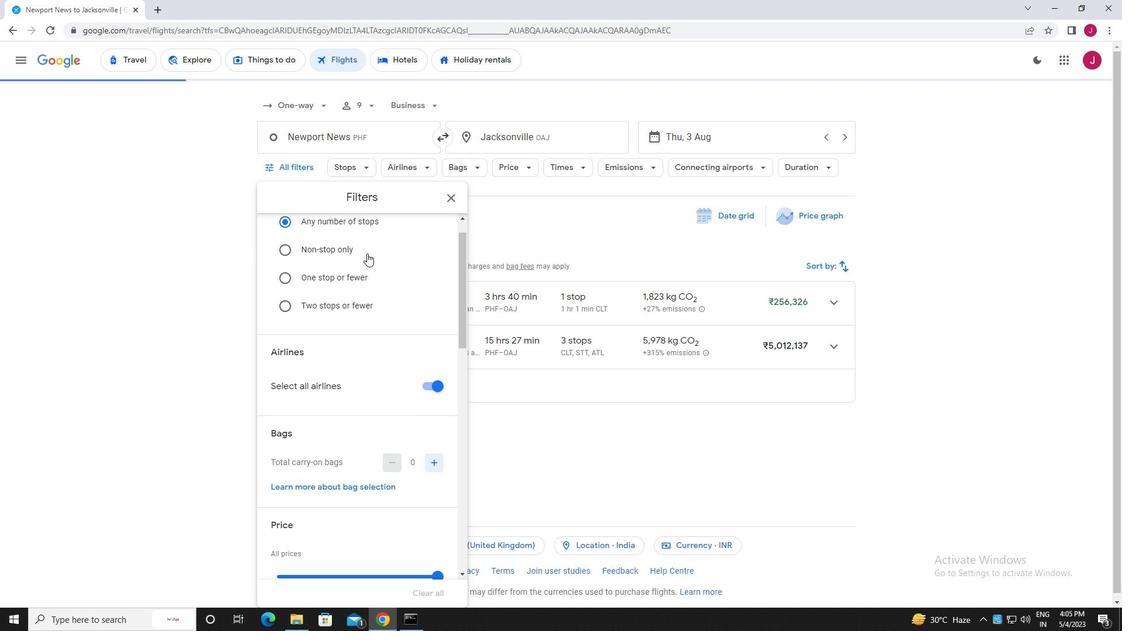 
Action: Mouse scrolled (367, 253) with delta (0, 0)
Screenshot: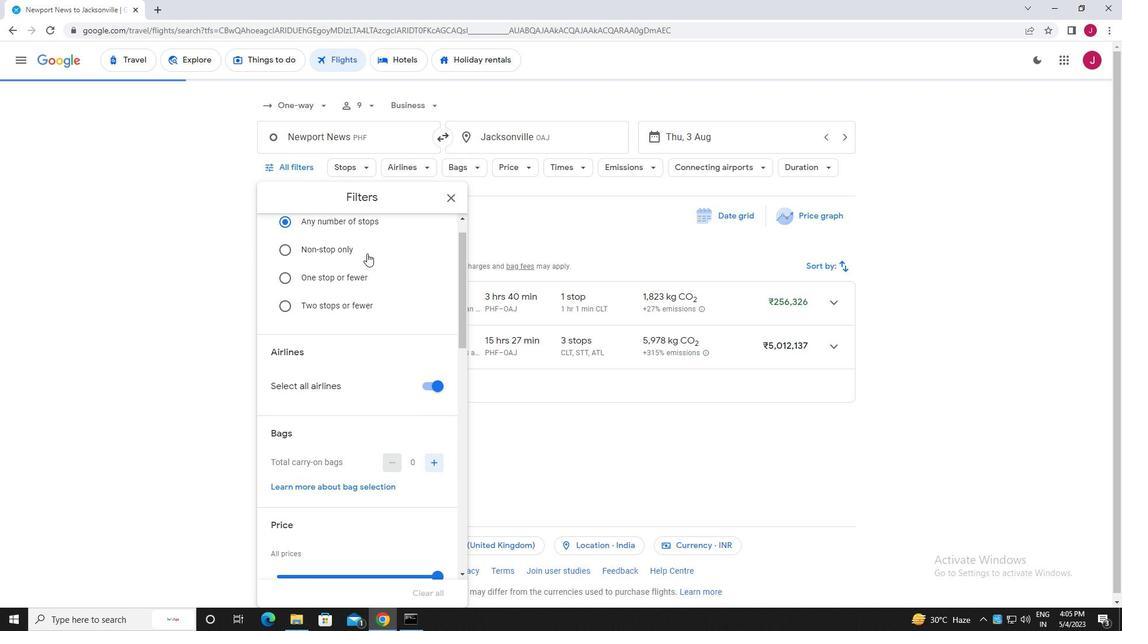 
Action: Mouse moved to (426, 242)
Screenshot: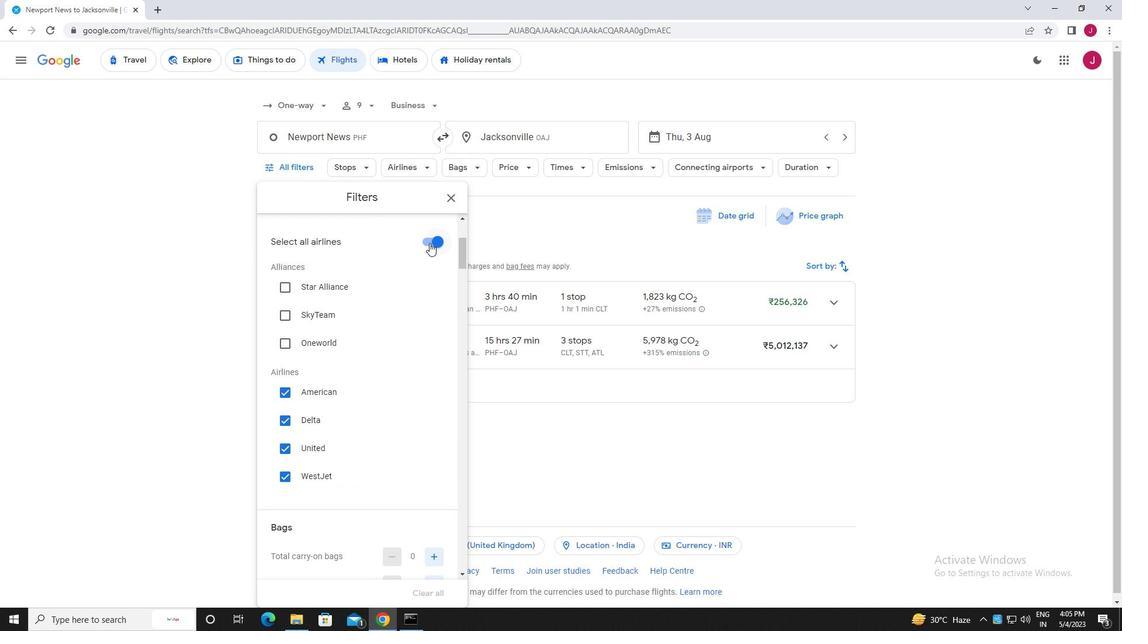 
Action: Mouse pressed left at (426, 242)
Screenshot: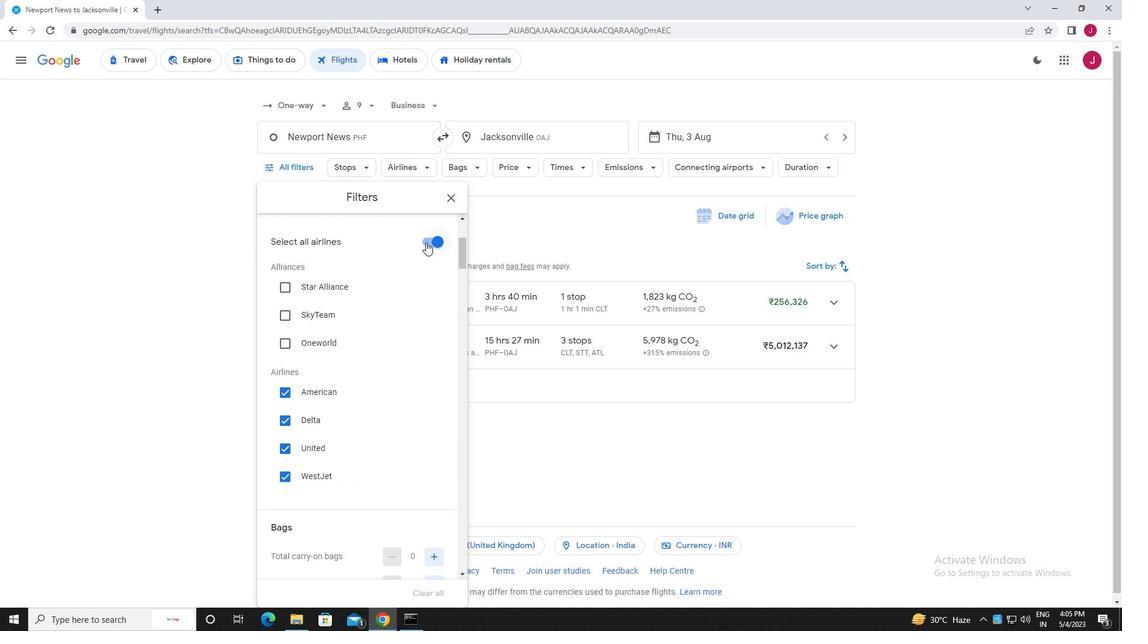 
Action: Mouse moved to (320, 449)
Screenshot: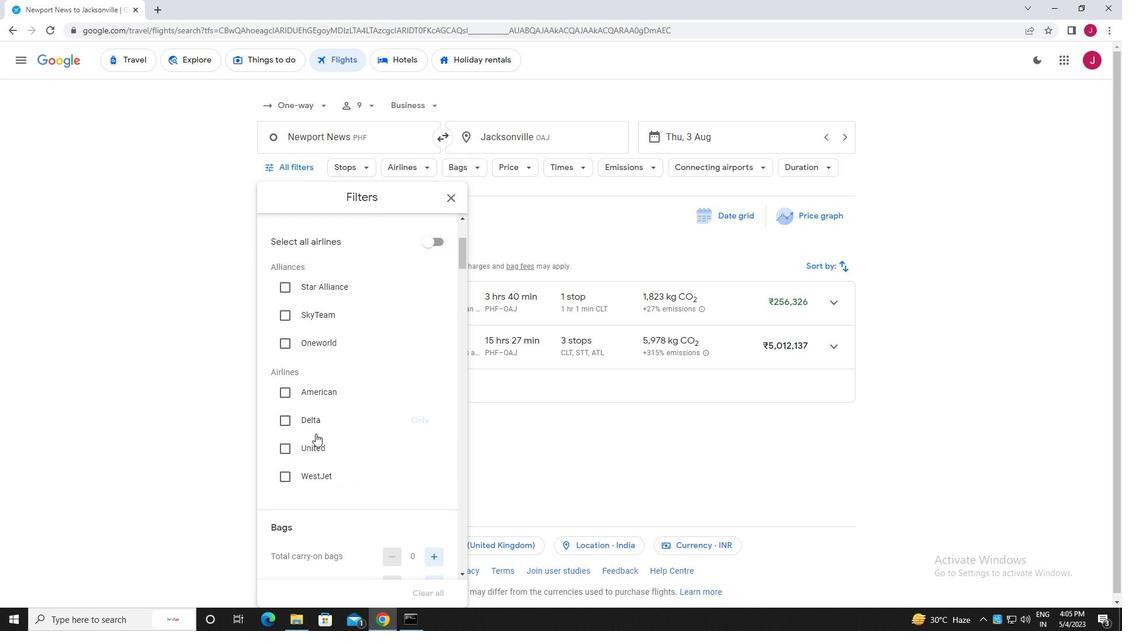
Action: Mouse scrolled (320, 448) with delta (0, 0)
Screenshot: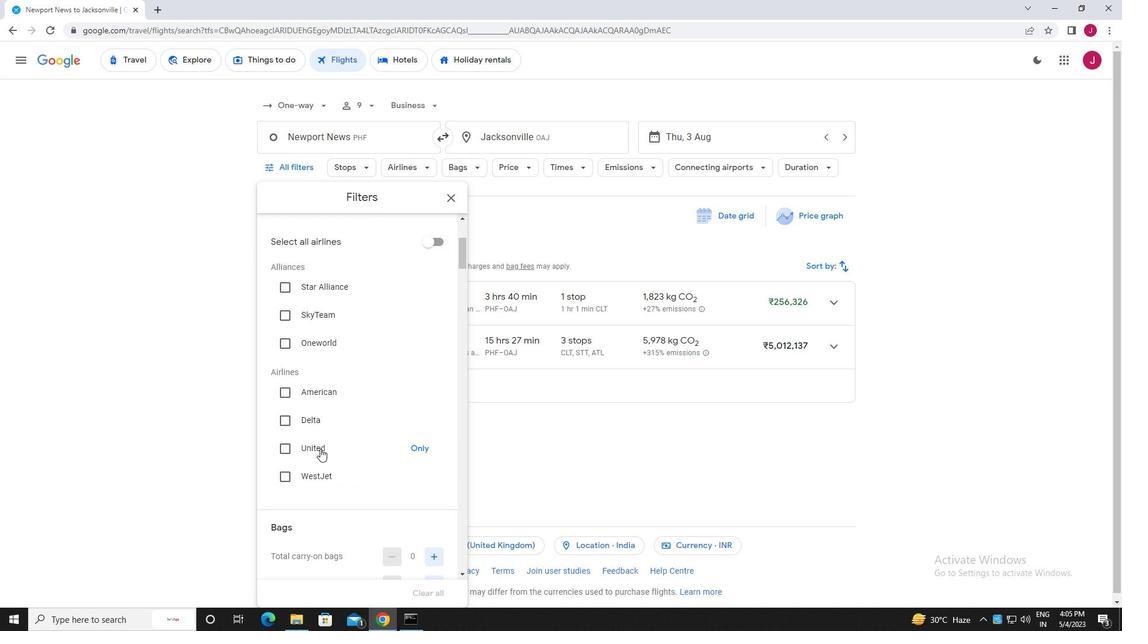 
Action: Mouse scrolled (320, 448) with delta (0, 0)
Screenshot: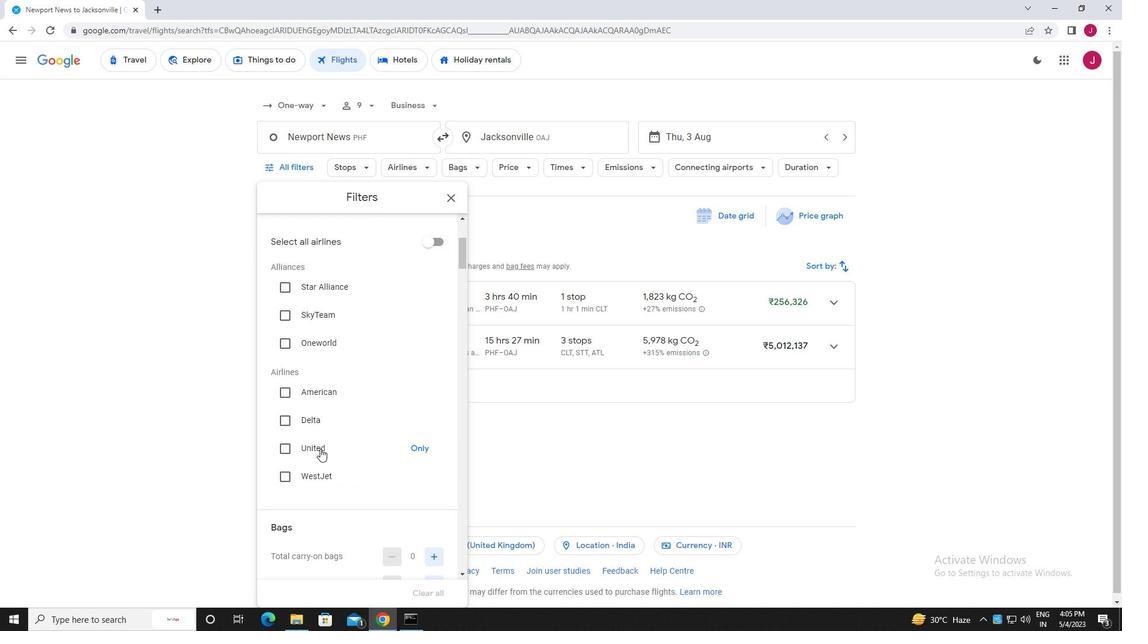 
Action: Mouse scrolled (320, 448) with delta (0, 0)
Screenshot: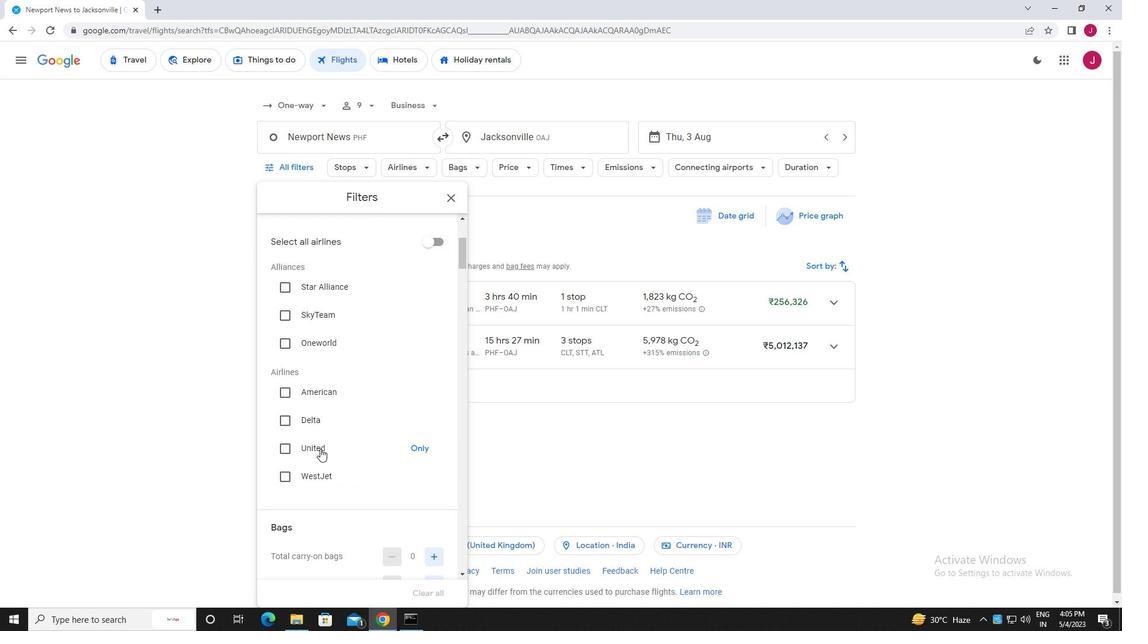 
Action: Mouse scrolled (320, 448) with delta (0, 0)
Screenshot: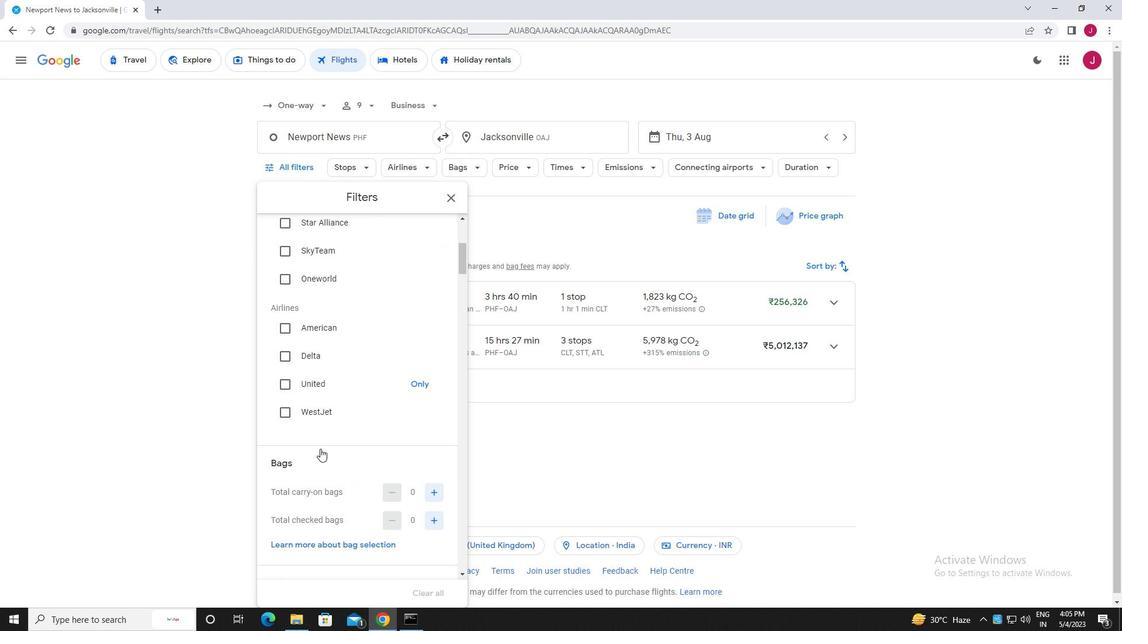 
Action: Mouse moved to (439, 325)
Screenshot: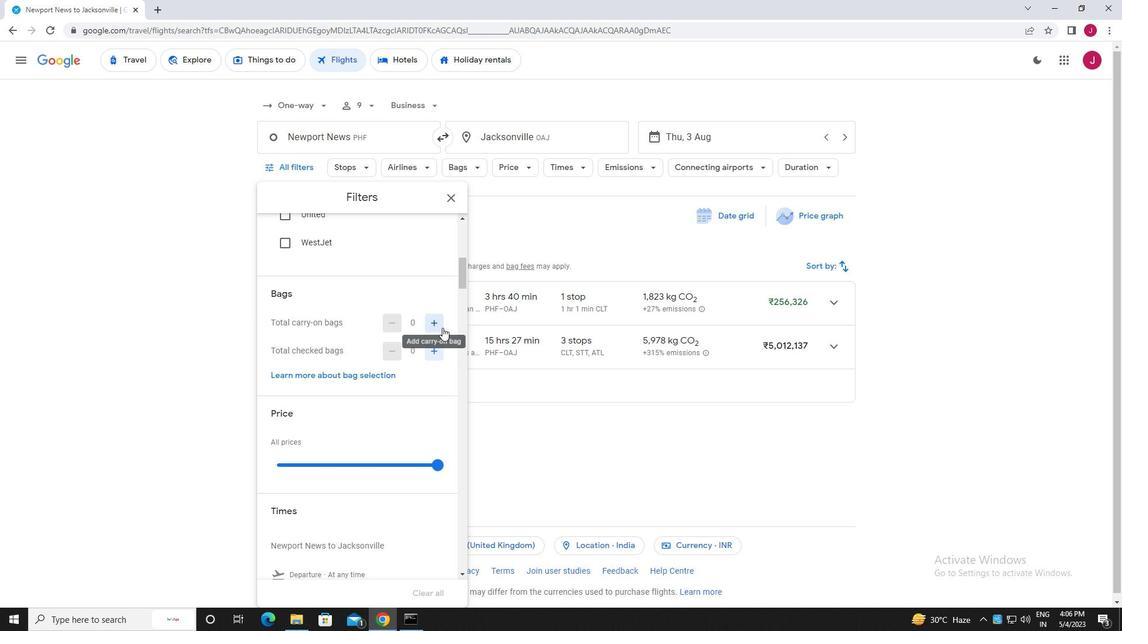 
Action: Mouse pressed left at (439, 325)
Screenshot: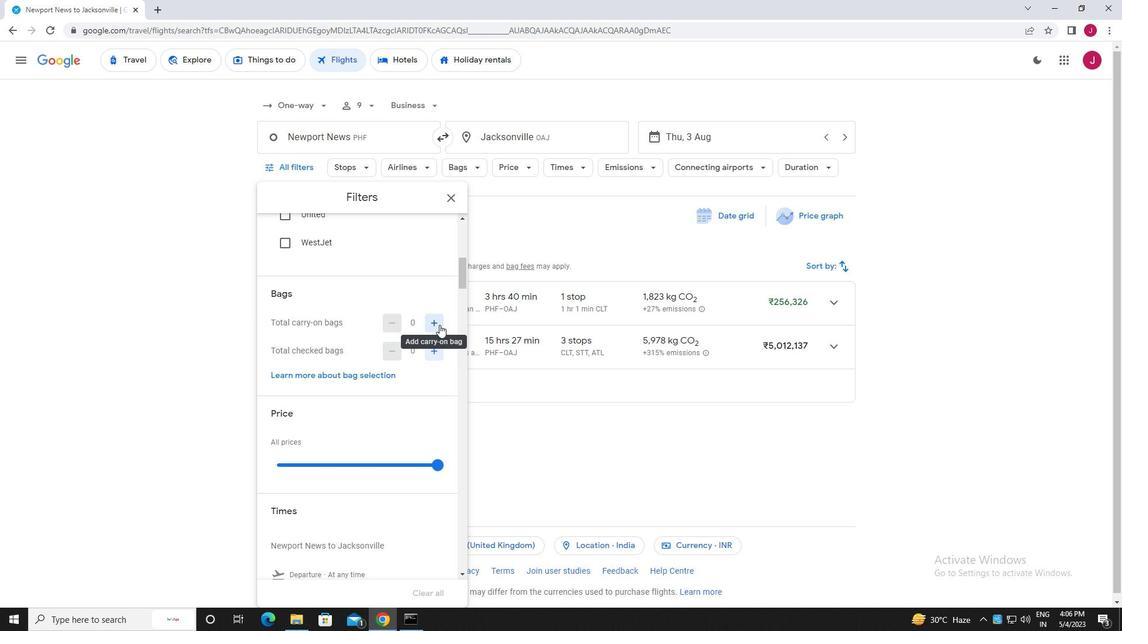 
Action: Mouse pressed left at (439, 325)
Screenshot: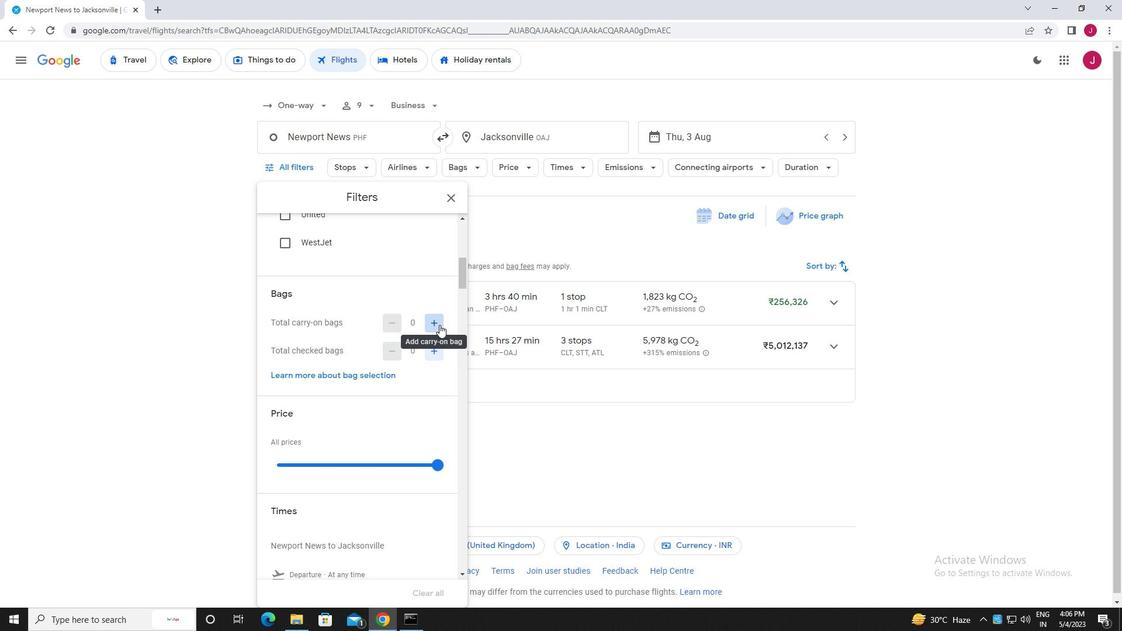 
Action: Mouse moved to (412, 339)
Screenshot: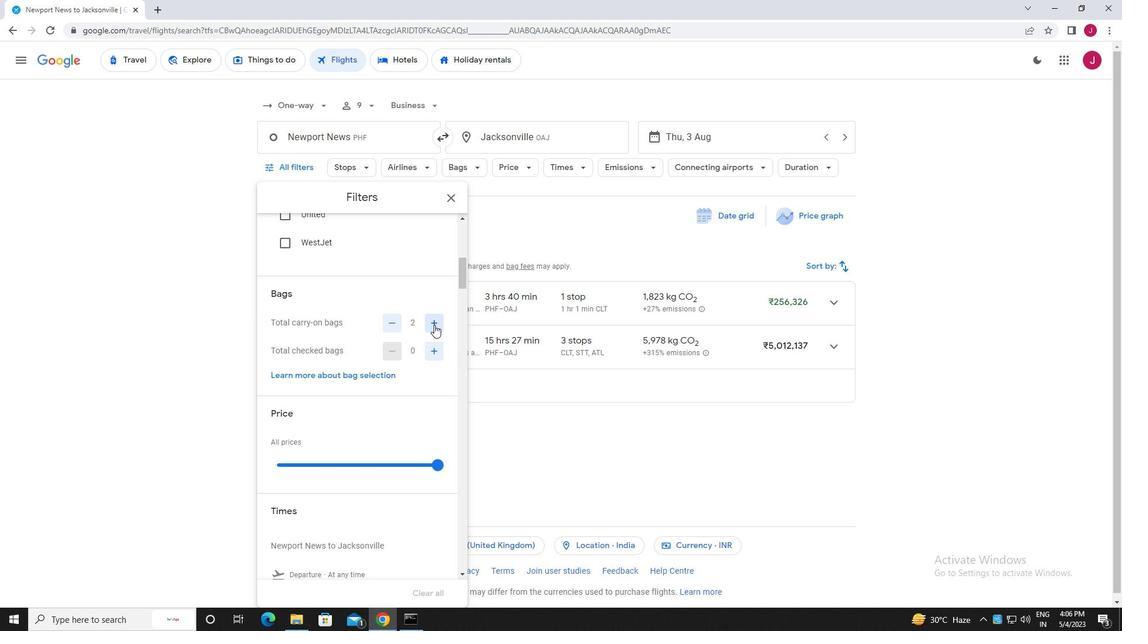 
Action: Mouse scrolled (412, 339) with delta (0, 0)
Screenshot: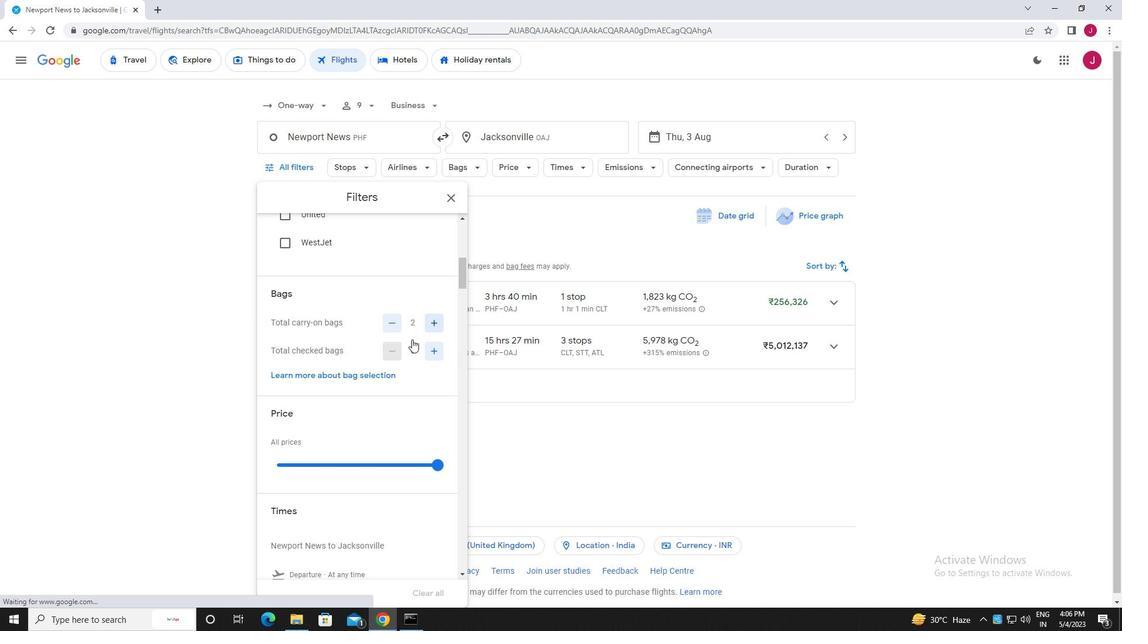 
Action: Mouse moved to (438, 408)
Screenshot: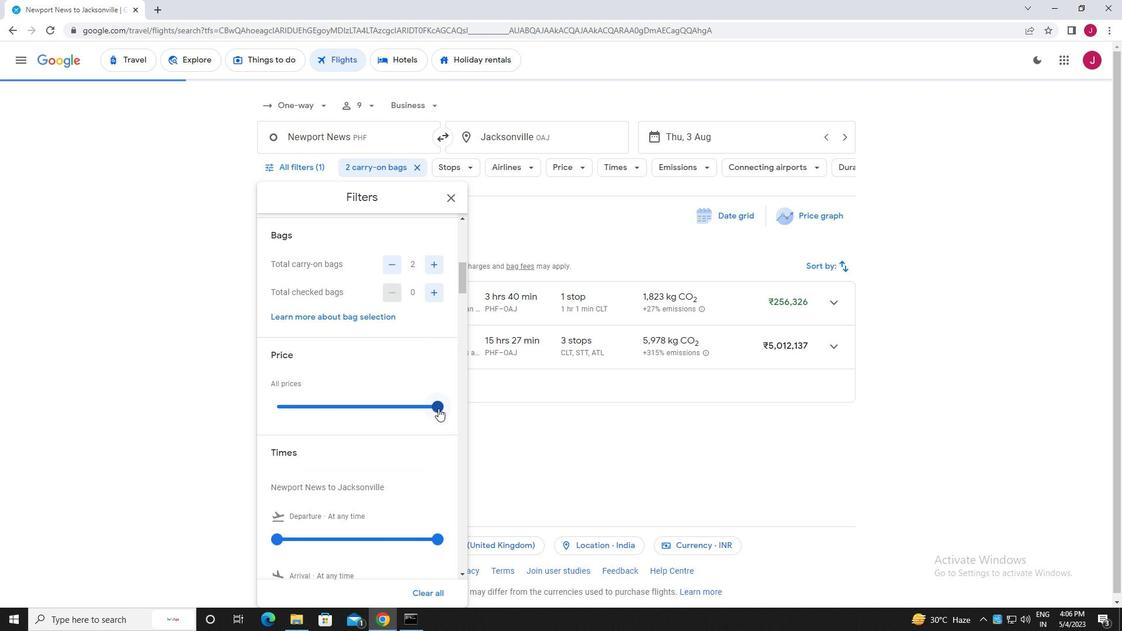 
Action: Mouse pressed left at (438, 408)
Screenshot: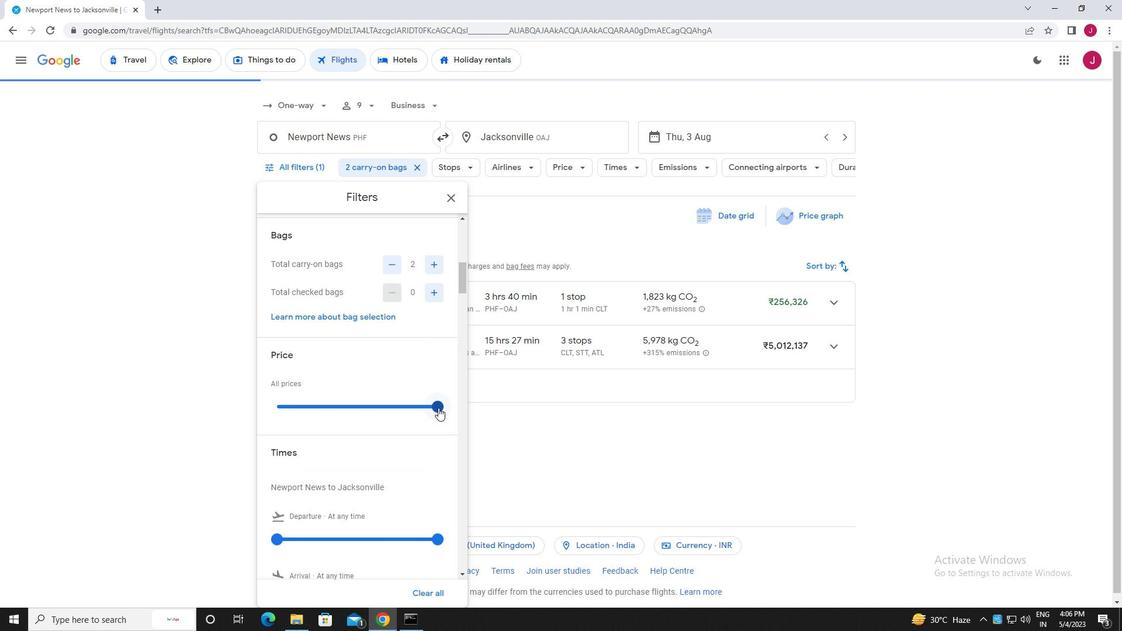 
Action: Mouse moved to (358, 366)
Screenshot: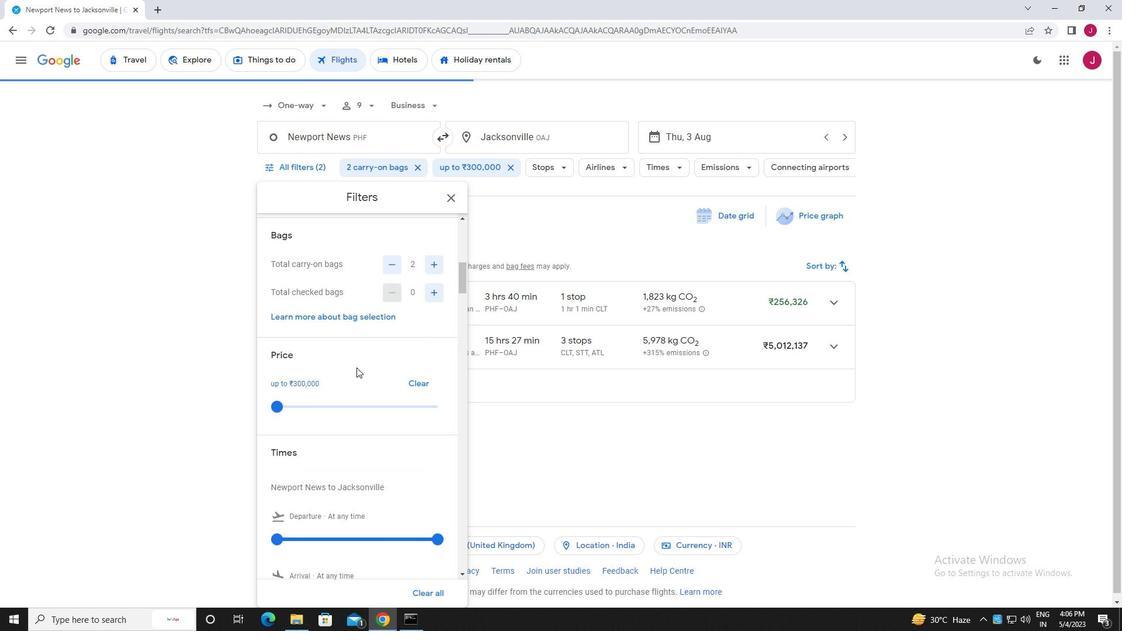 
Action: Mouse scrolled (358, 365) with delta (0, 0)
Screenshot: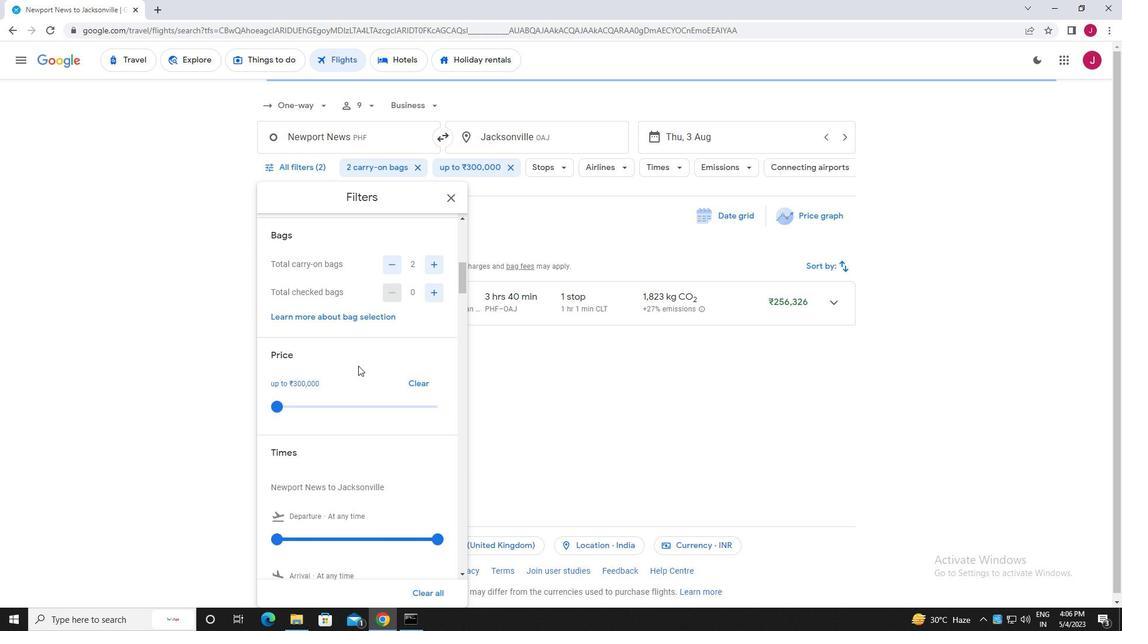 
Action: Mouse scrolled (358, 365) with delta (0, 0)
Screenshot: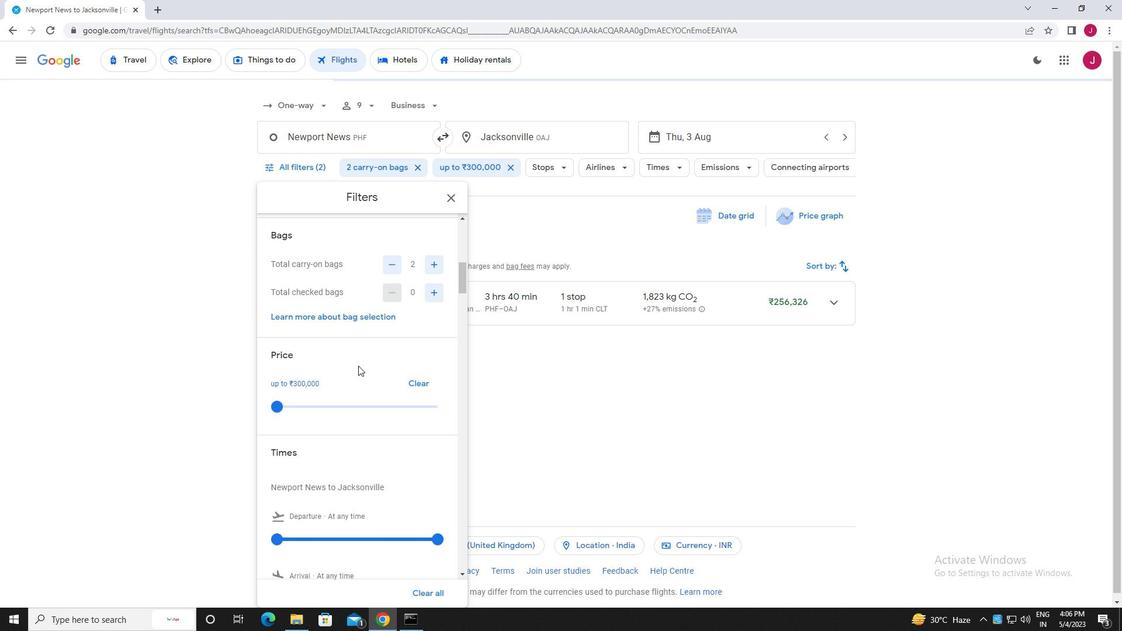 
Action: Mouse scrolled (358, 365) with delta (0, 0)
Screenshot: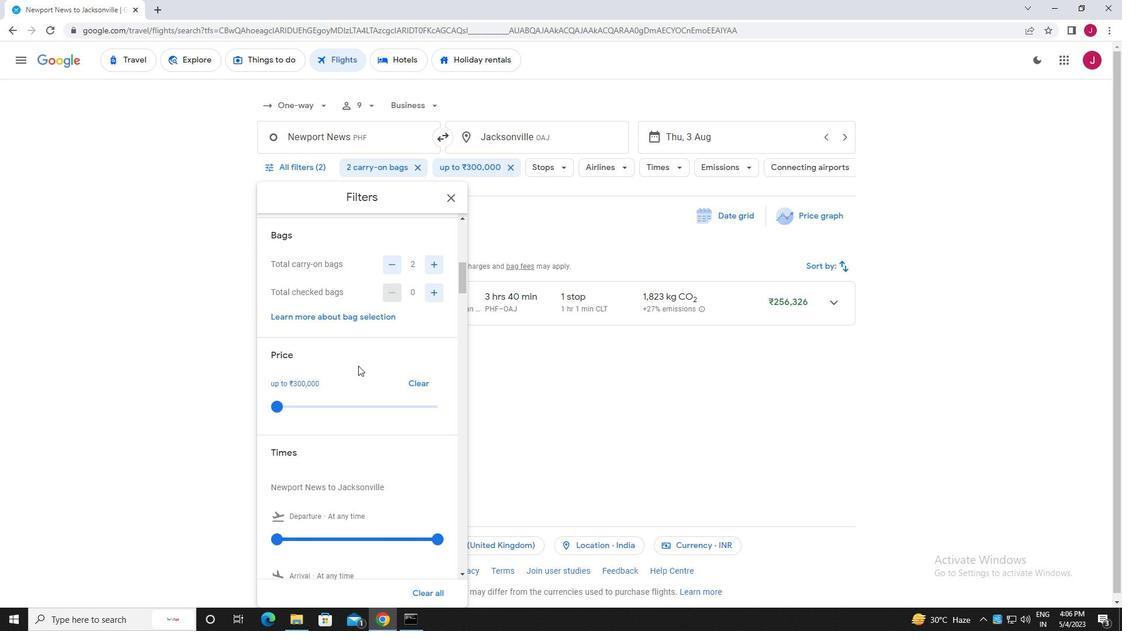 
Action: Mouse moved to (277, 364)
Screenshot: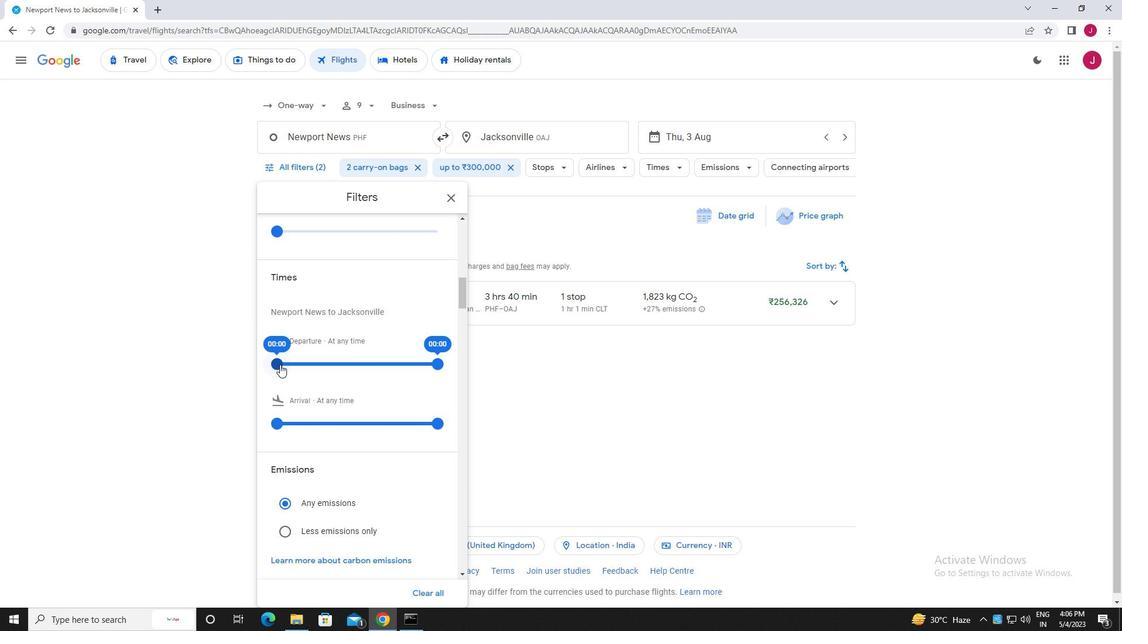 
Action: Mouse pressed left at (277, 364)
Screenshot: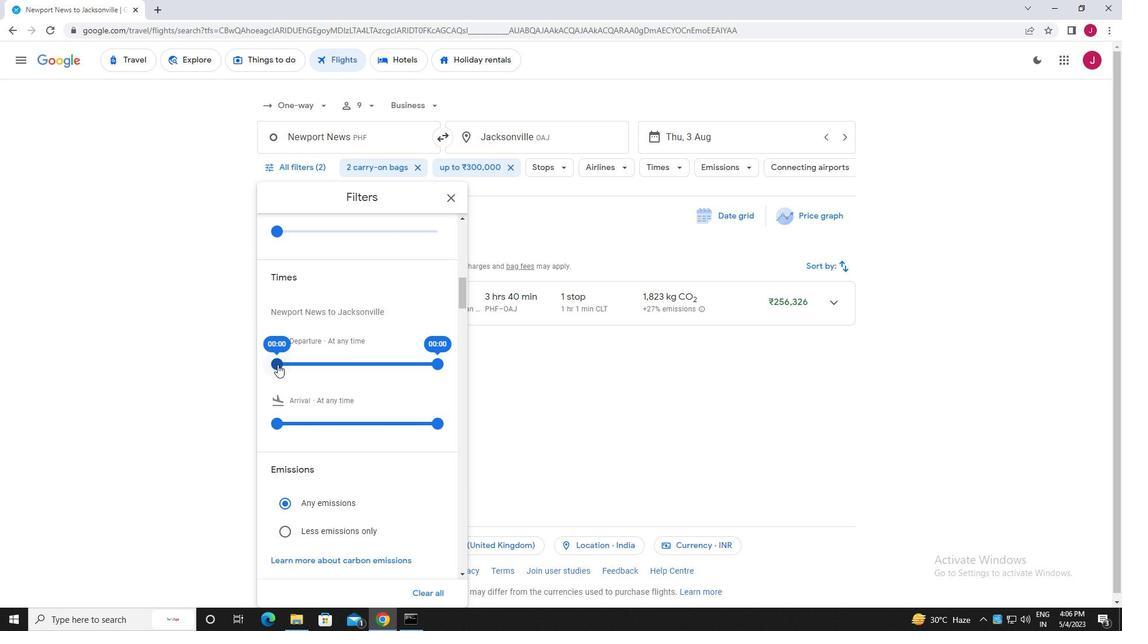 
Action: Mouse moved to (440, 365)
Screenshot: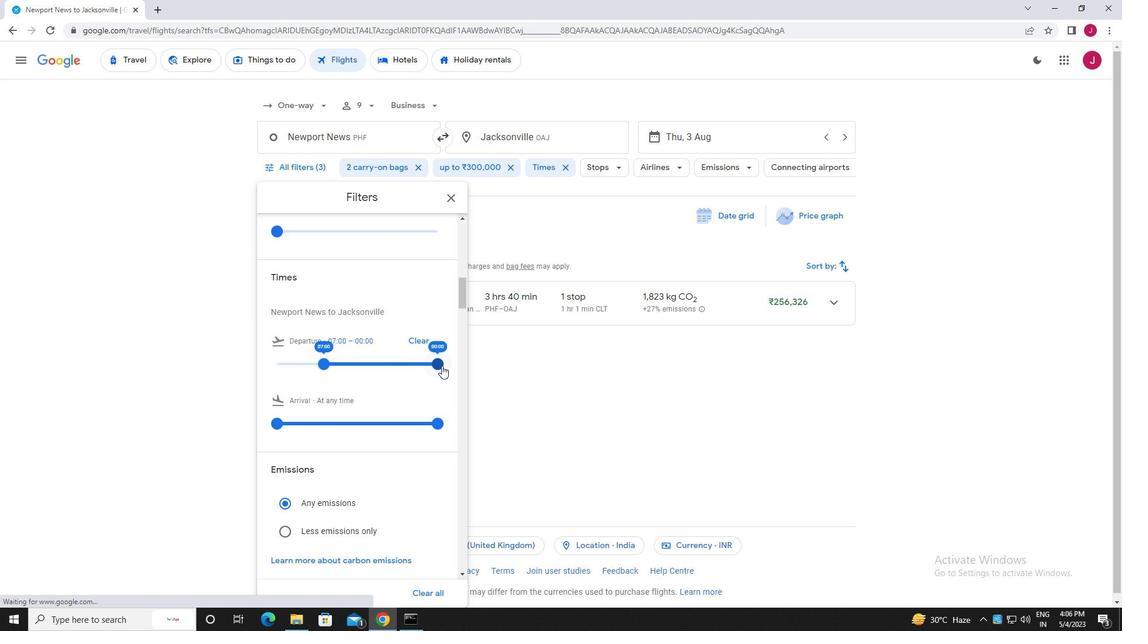 
Action: Mouse pressed left at (440, 365)
Screenshot: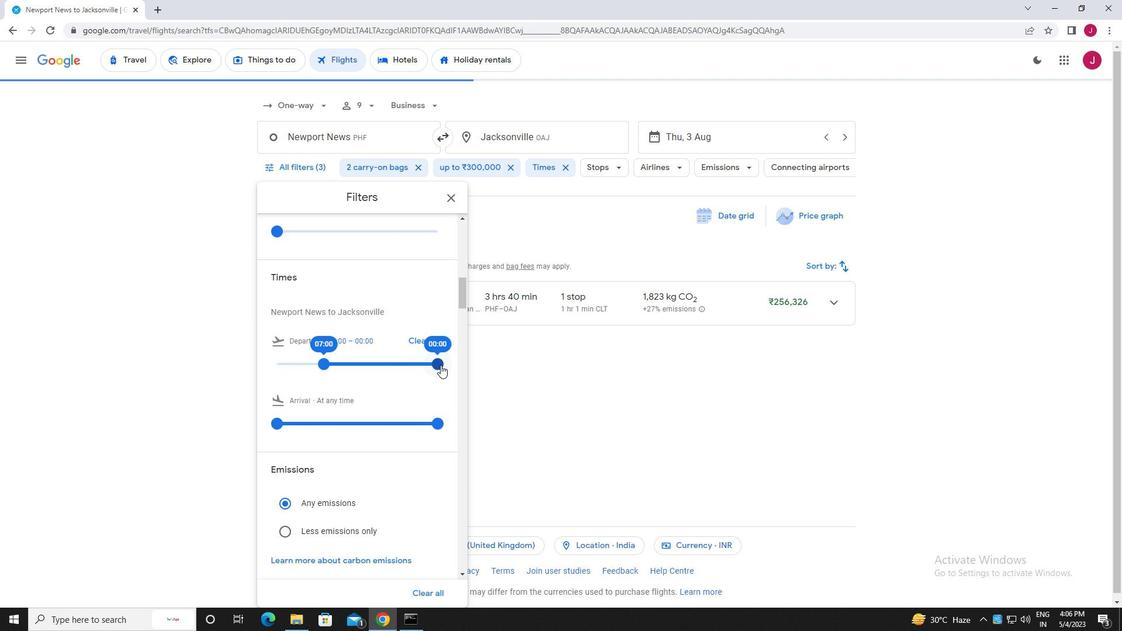 
Action: Mouse moved to (455, 196)
Screenshot: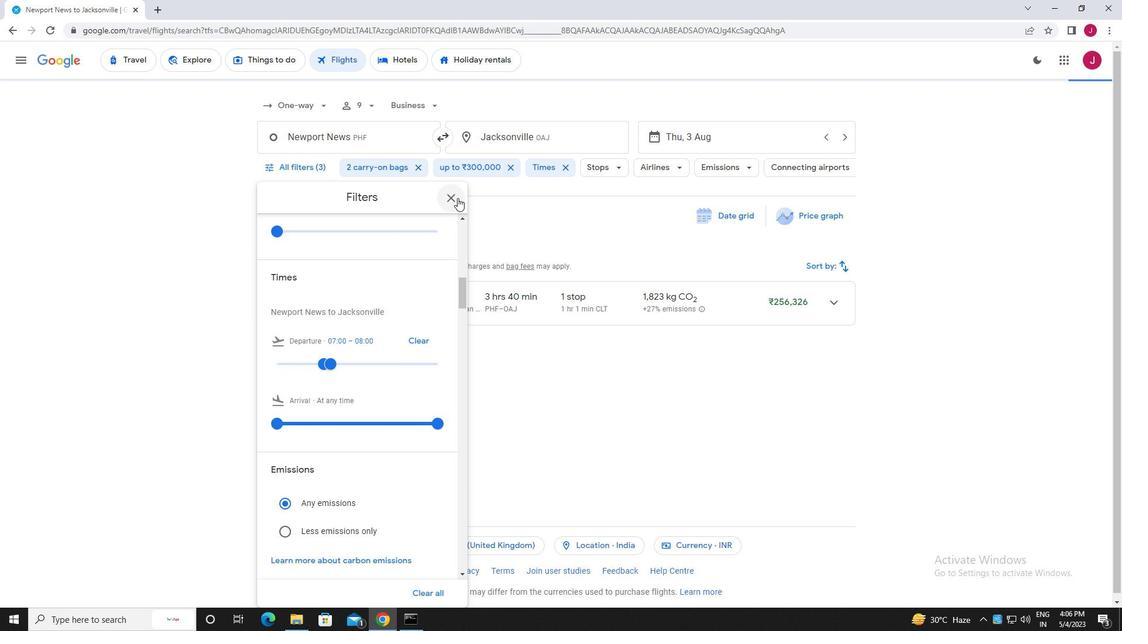 
Action: Mouse pressed left at (455, 196)
Screenshot: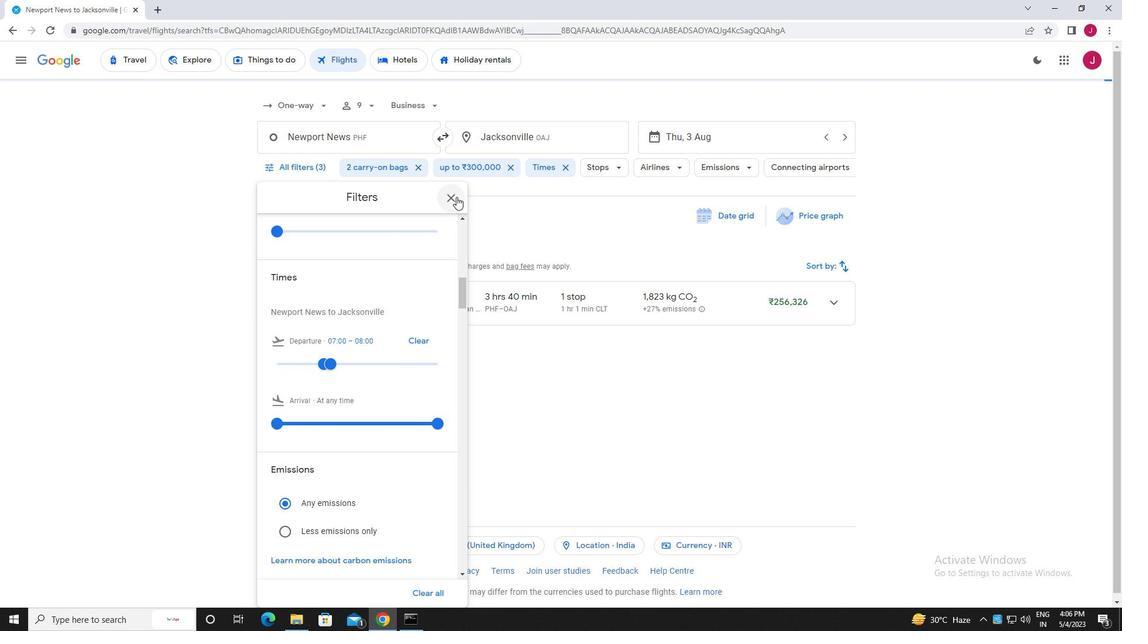 
